 Task: Create a due date automation trigger when advanced on, on the monday after a card is due add fields with custom field "Resume" set to a date more than 1 days from now at 11:00 AM.
Action: Mouse moved to (911, 314)
Screenshot: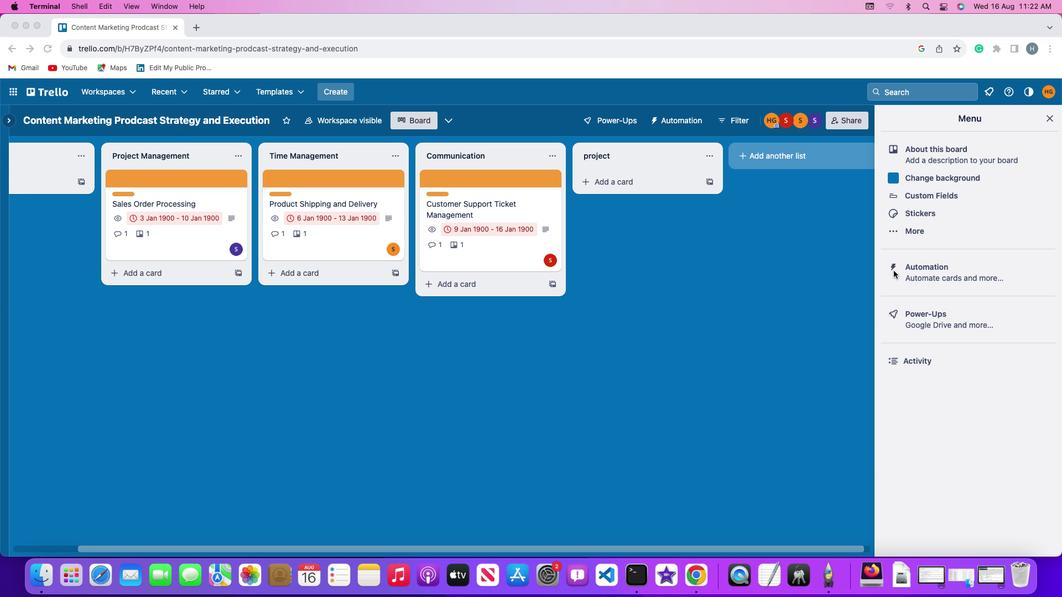 
Action: Mouse pressed left at (911, 314)
Screenshot: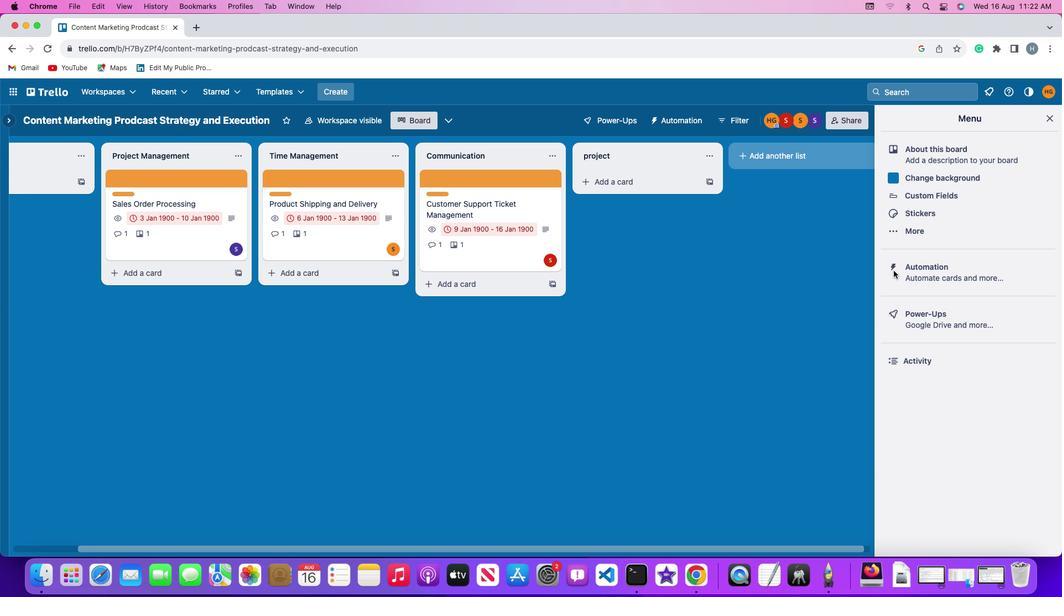 
Action: Mouse pressed left at (911, 314)
Screenshot: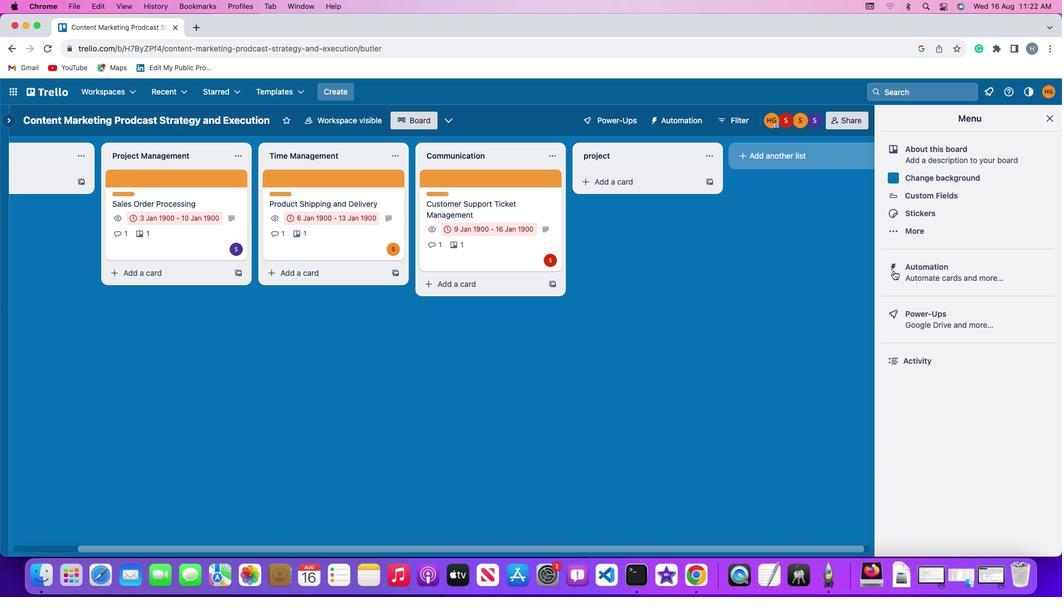 
Action: Mouse moved to (73, 308)
Screenshot: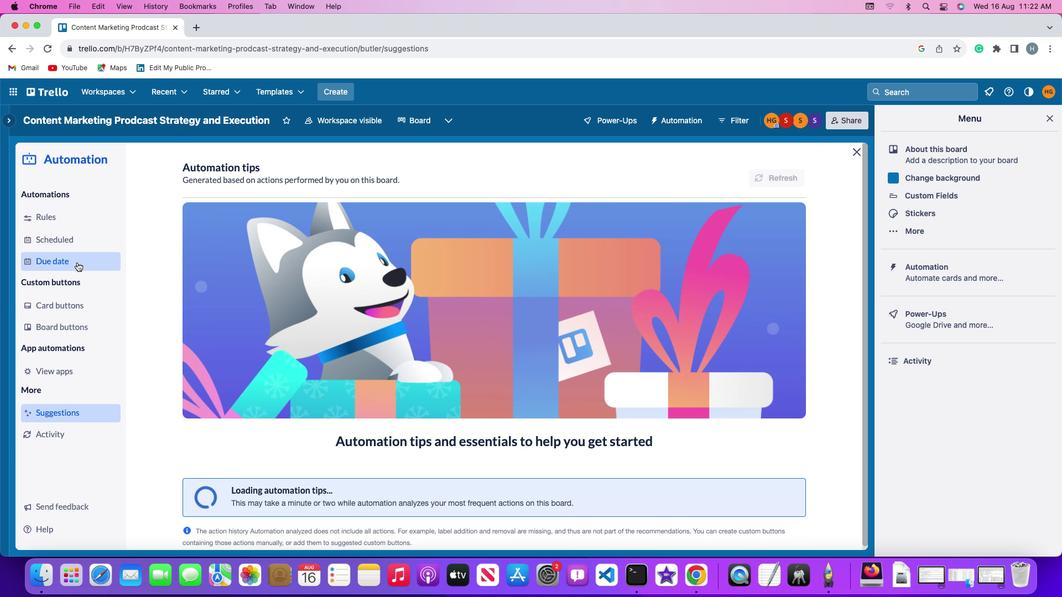 
Action: Mouse pressed left at (73, 308)
Screenshot: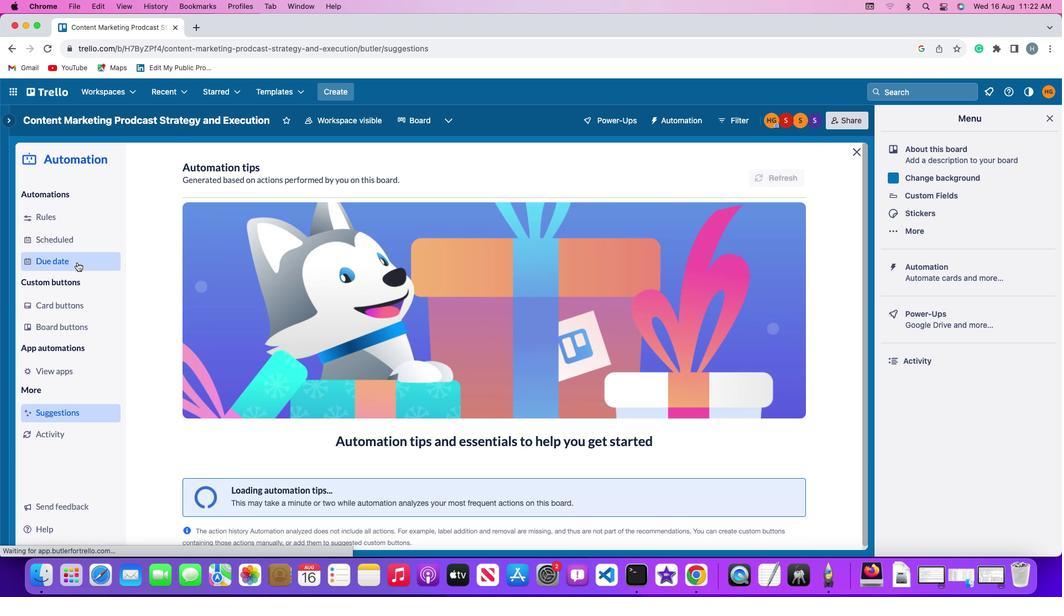 
Action: Mouse moved to (753, 237)
Screenshot: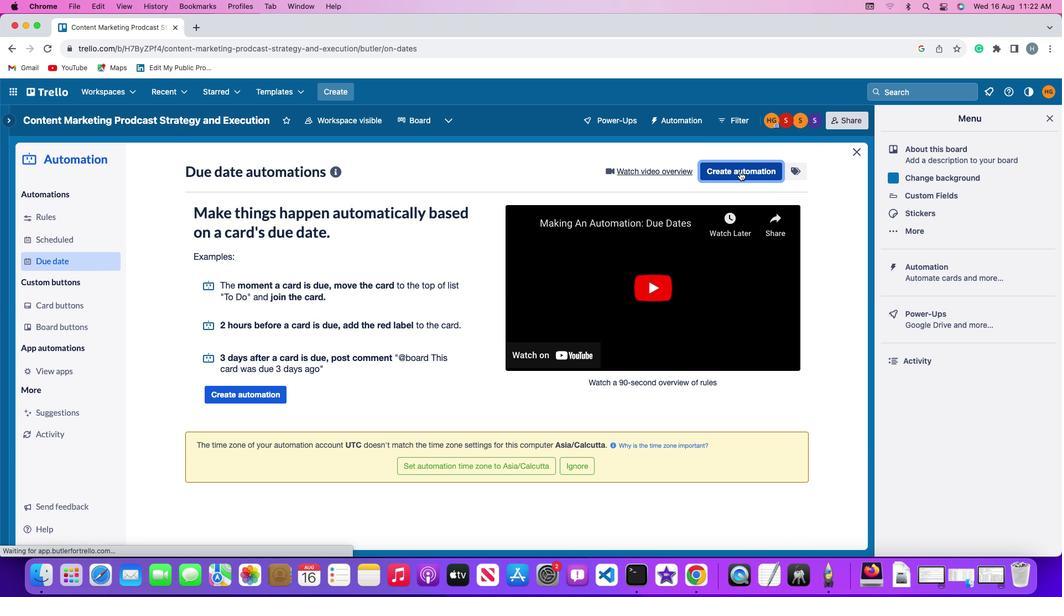 
Action: Mouse pressed left at (753, 237)
Screenshot: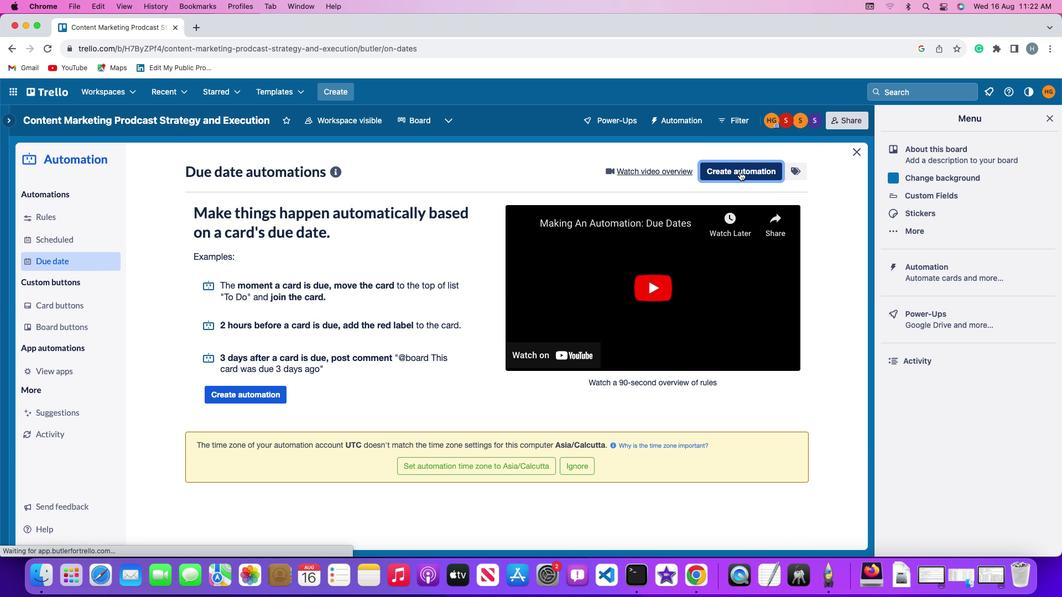
Action: Mouse moved to (208, 319)
Screenshot: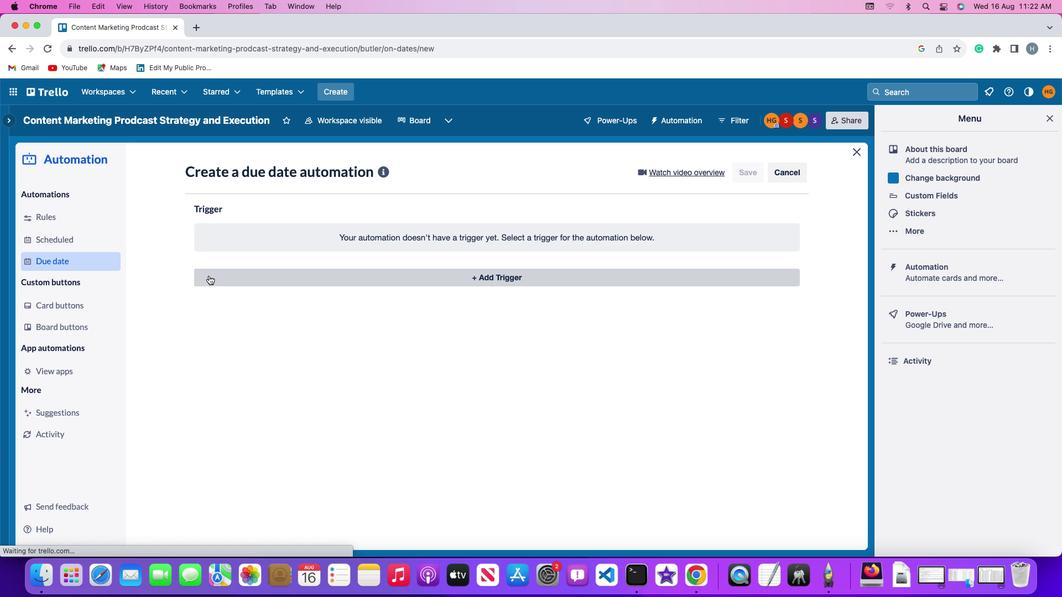 
Action: Mouse pressed left at (208, 319)
Screenshot: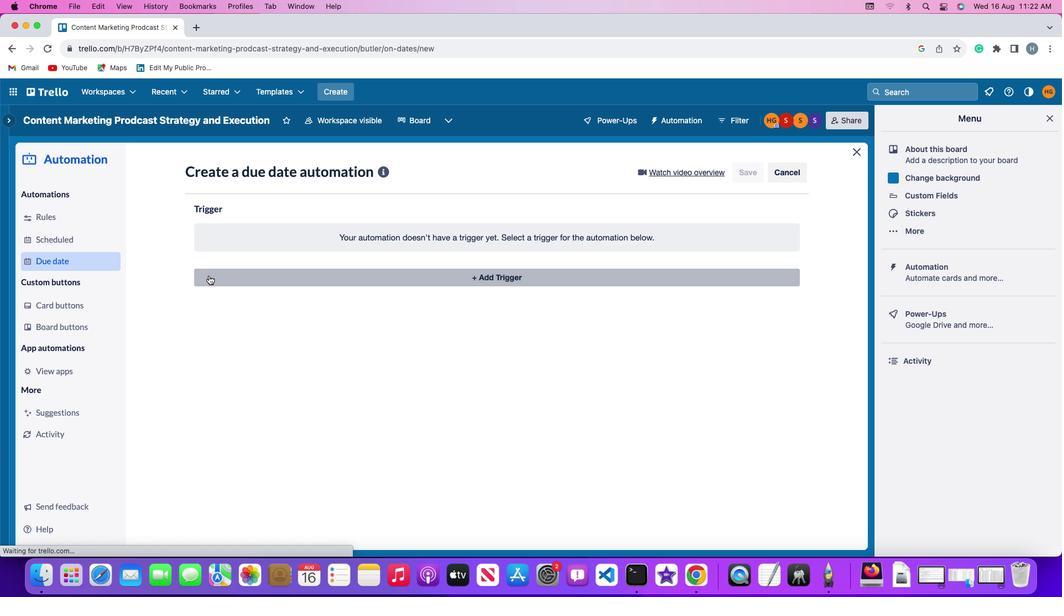 
Action: Mouse moved to (239, 484)
Screenshot: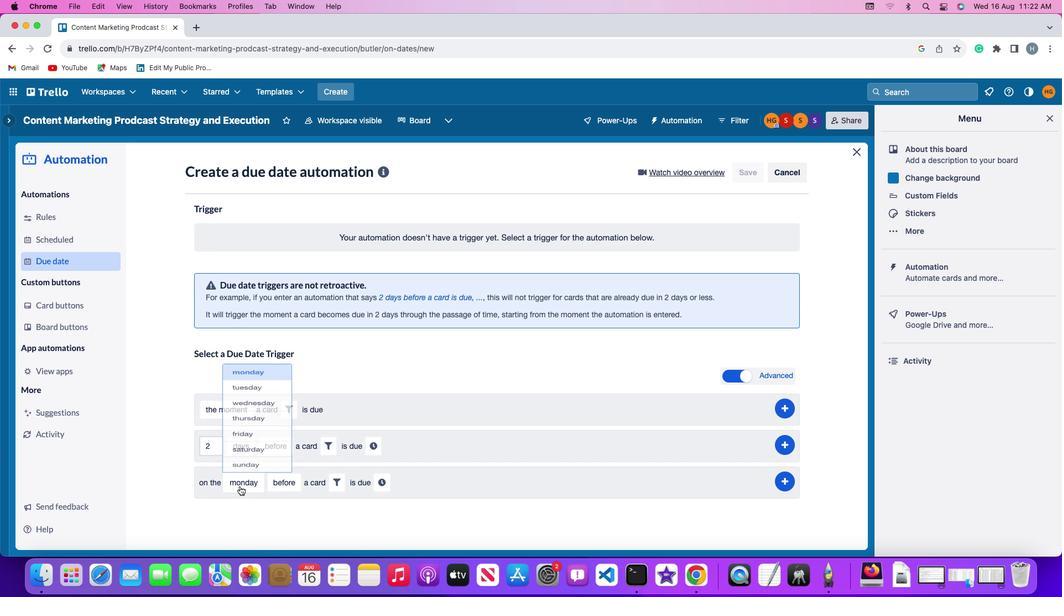 
Action: Mouse pressed left at (239, 484)
Screenshot: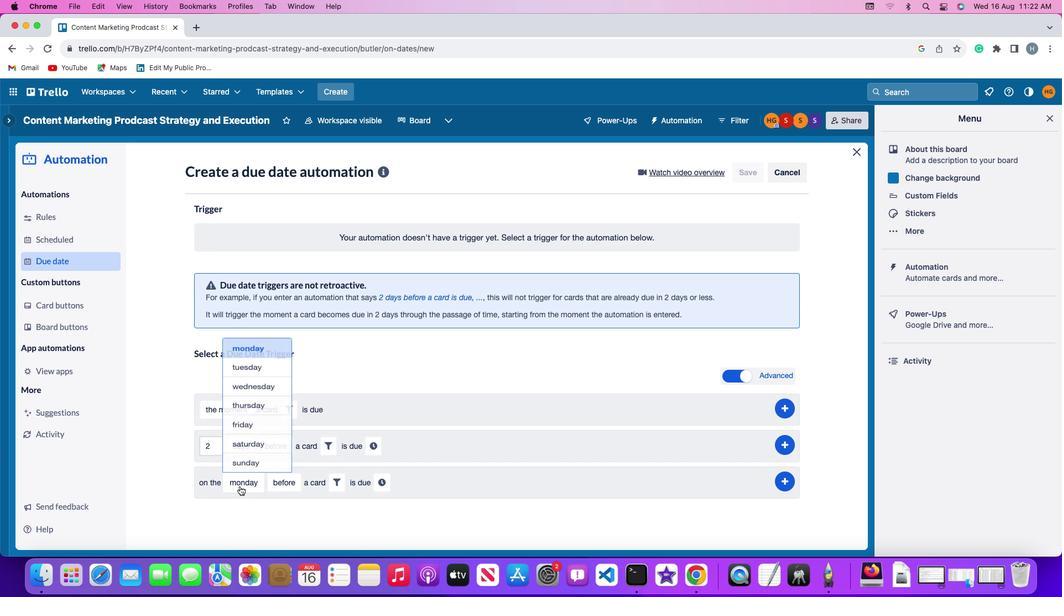 
Action: Mouse moved to (259, 358)
Screenshot: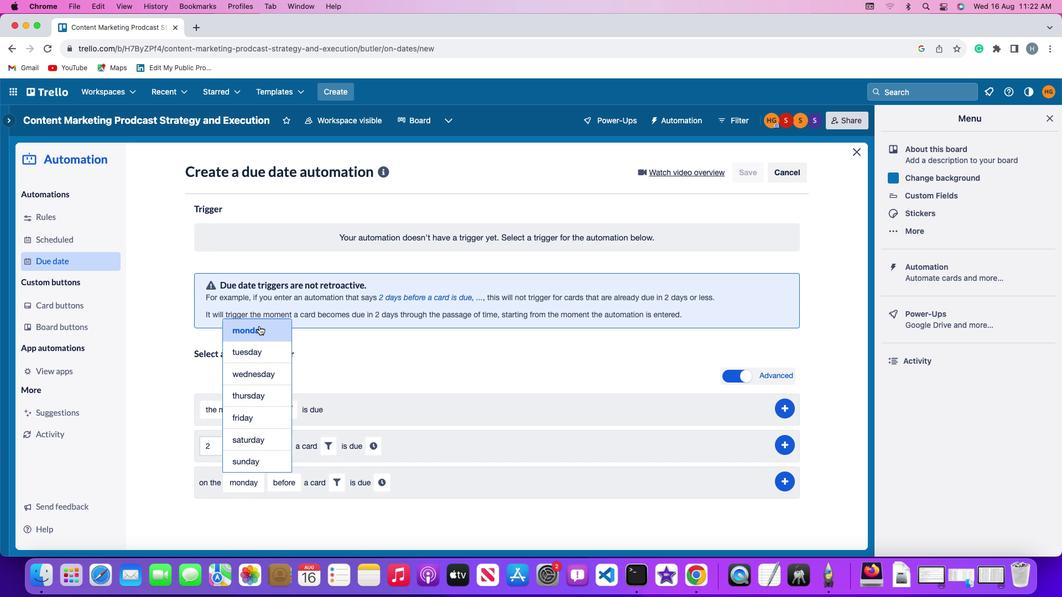 
Action: Mouse pressed left at (259, 358)
Screenshot: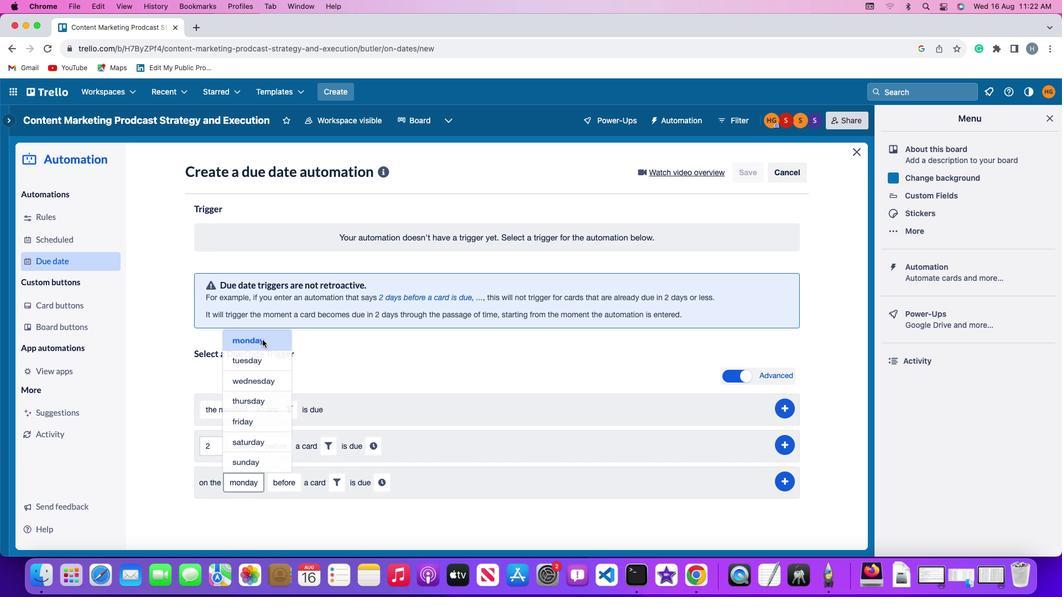 
Action: Mouse moved to (283, 484)
Screenshot: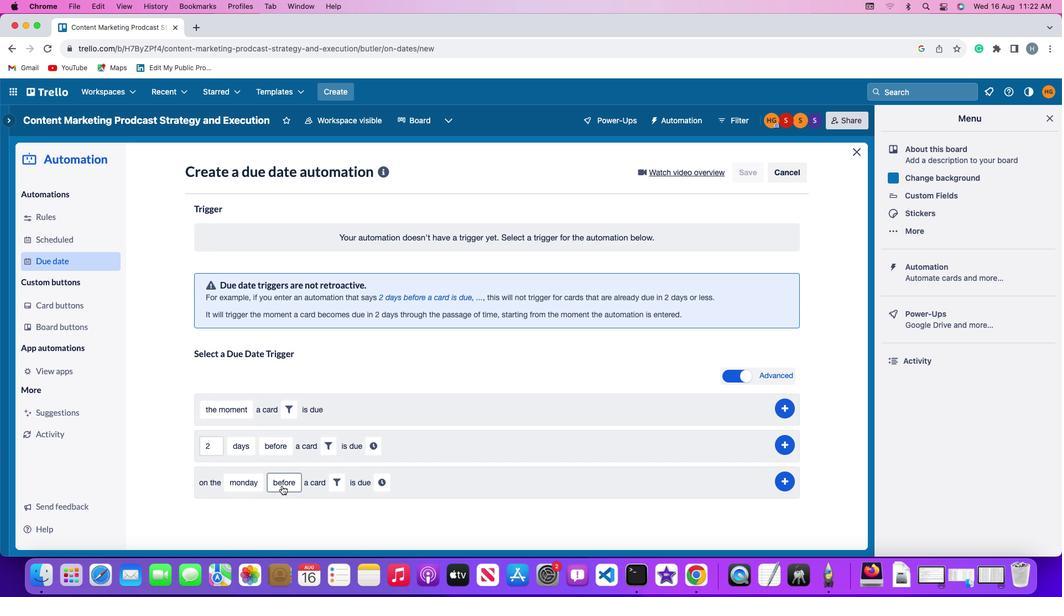 
Action: Mouse pressed left at (283, 484)
Screenshot: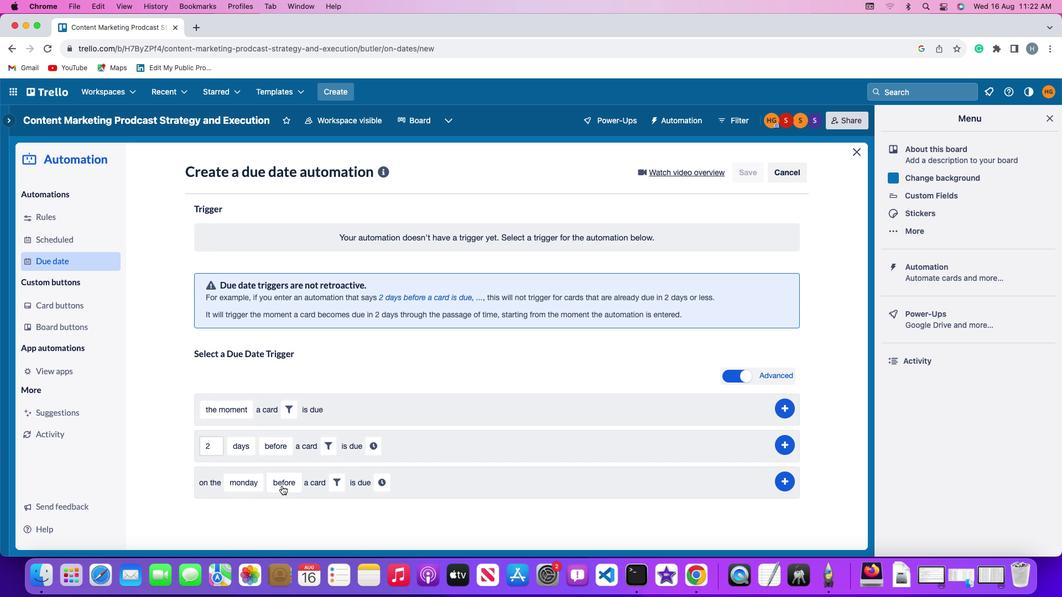 
Action: Mouse moved to (298, 428)
Screenshot: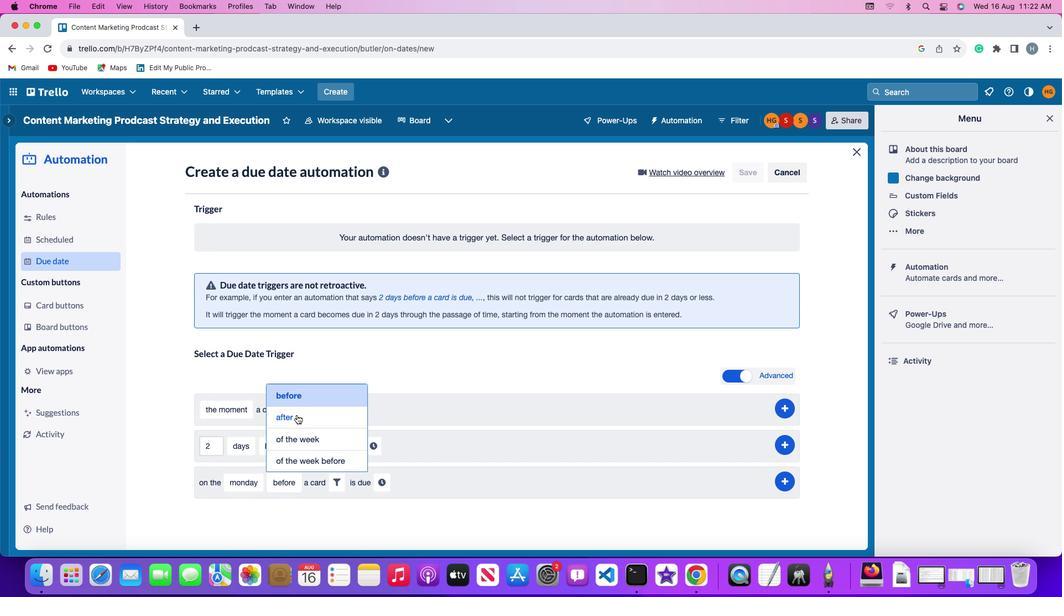 
Action: Mouse pressed left at (298, 428)
Screenshot: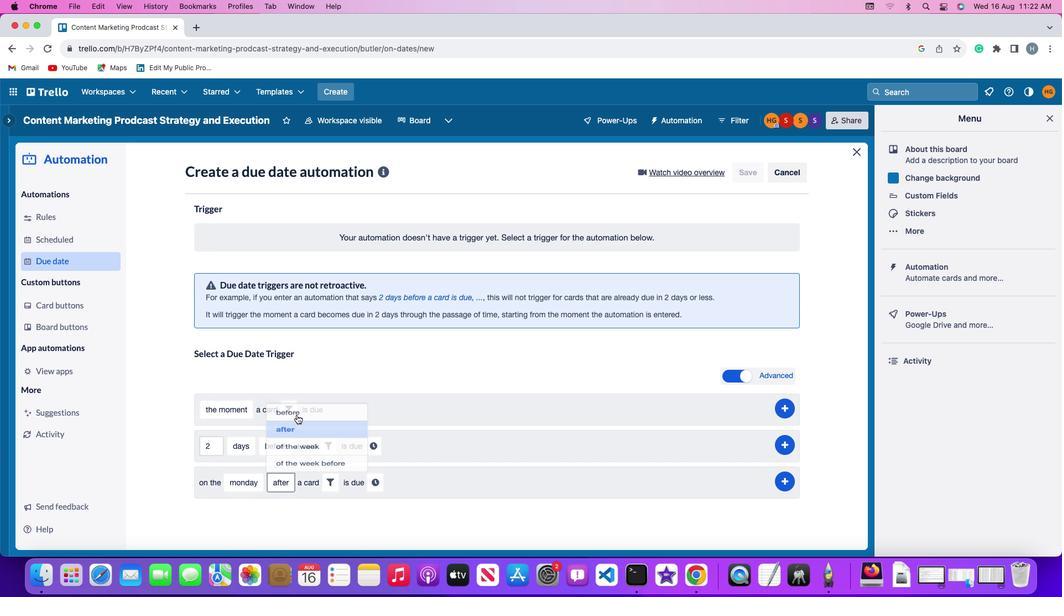 
Action: Mouse moved to (328, 484)
Screenshot: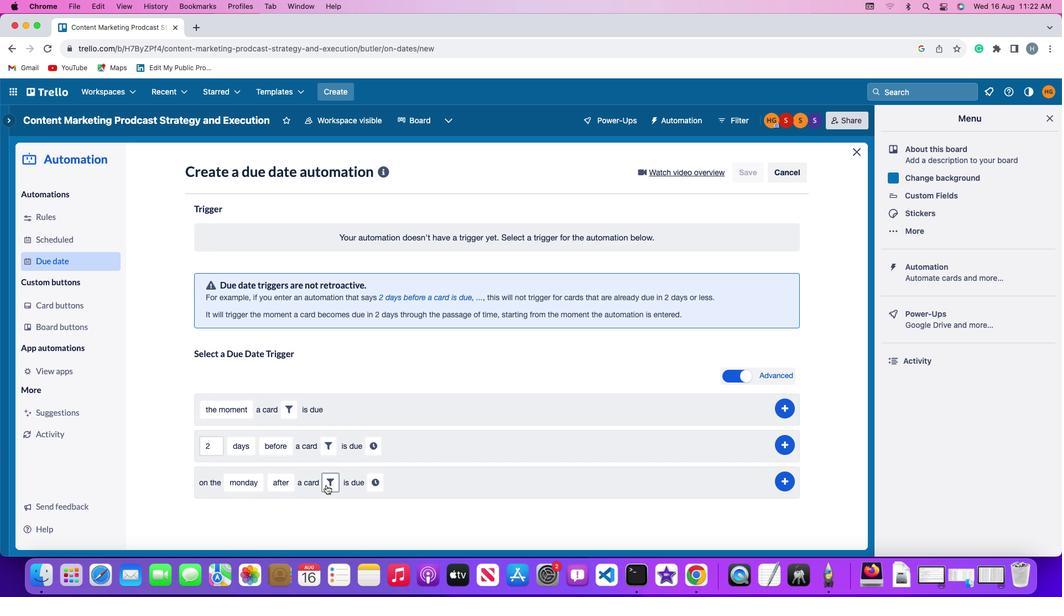 
Action: Mouse pressed left at (328, 484)
Screenshot: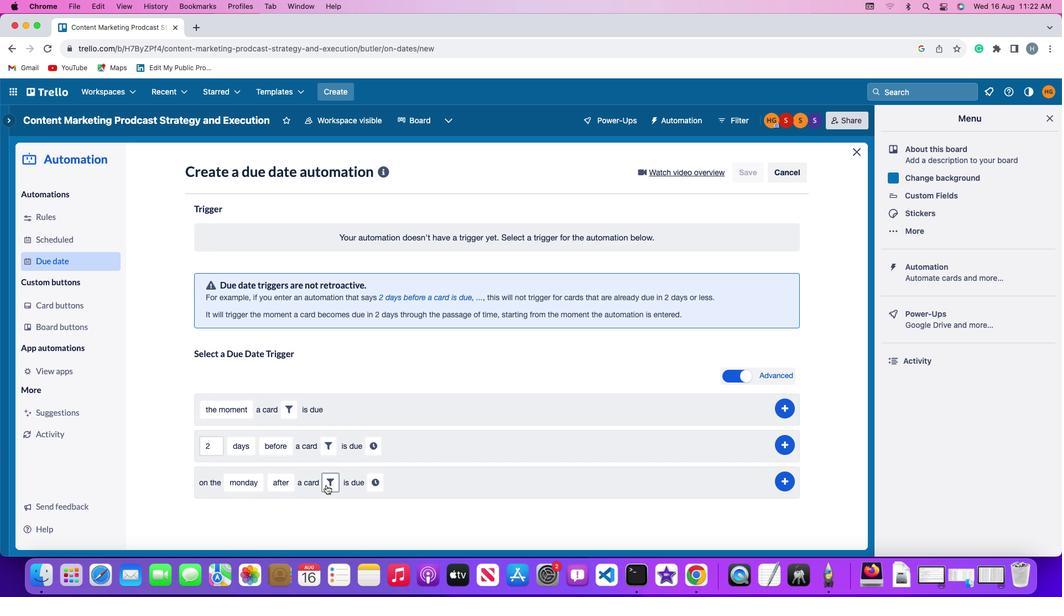 
Action: Mouse moved to (510, 509)
Screenshot: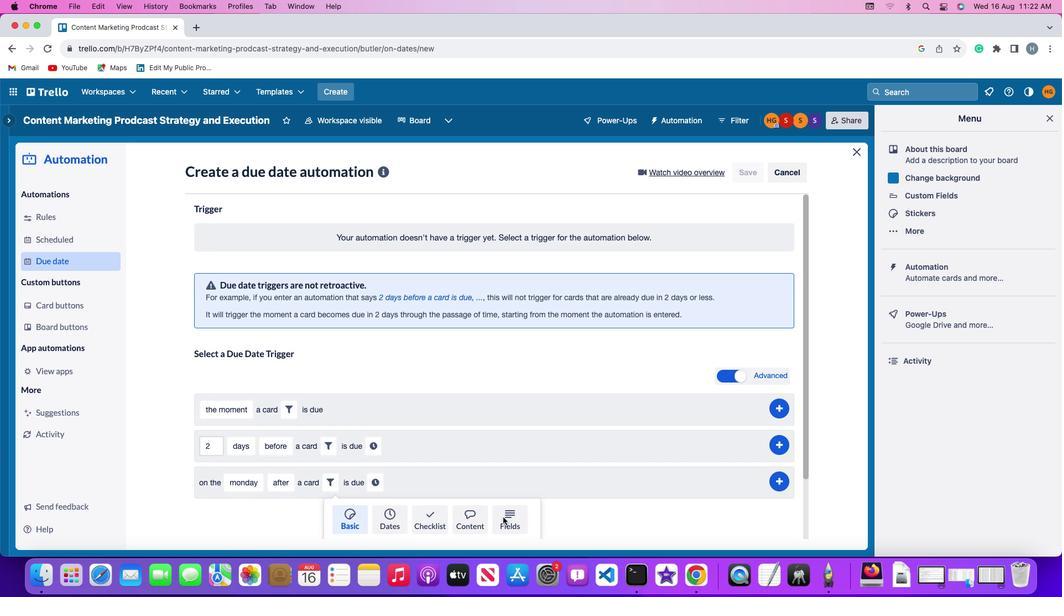 
Action: Mouse pressed left at (510, 509)
Screenshot: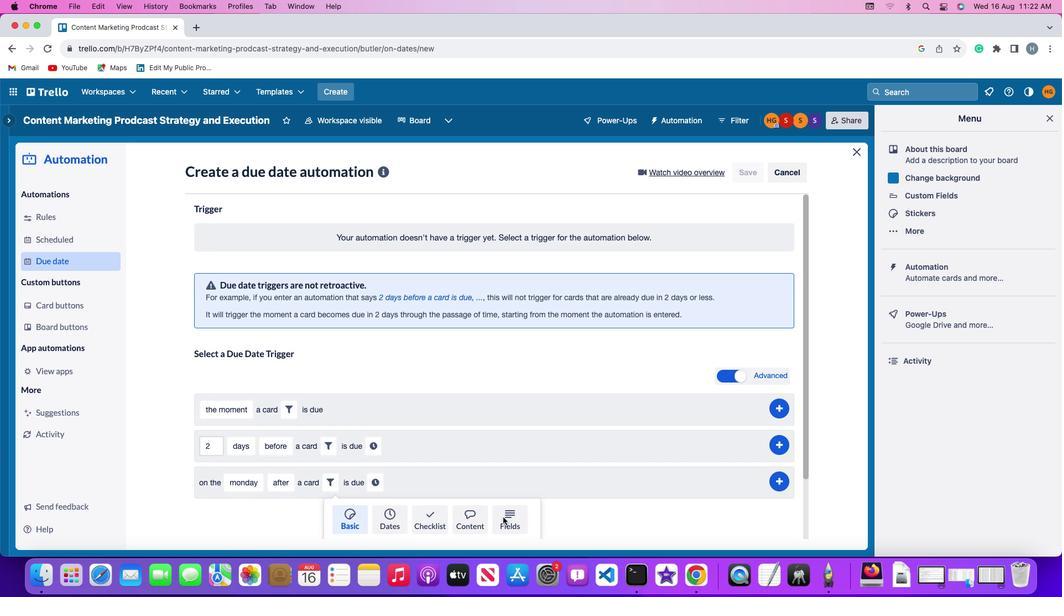 
Action: Mouse moved to (271, 507)
Screenshot: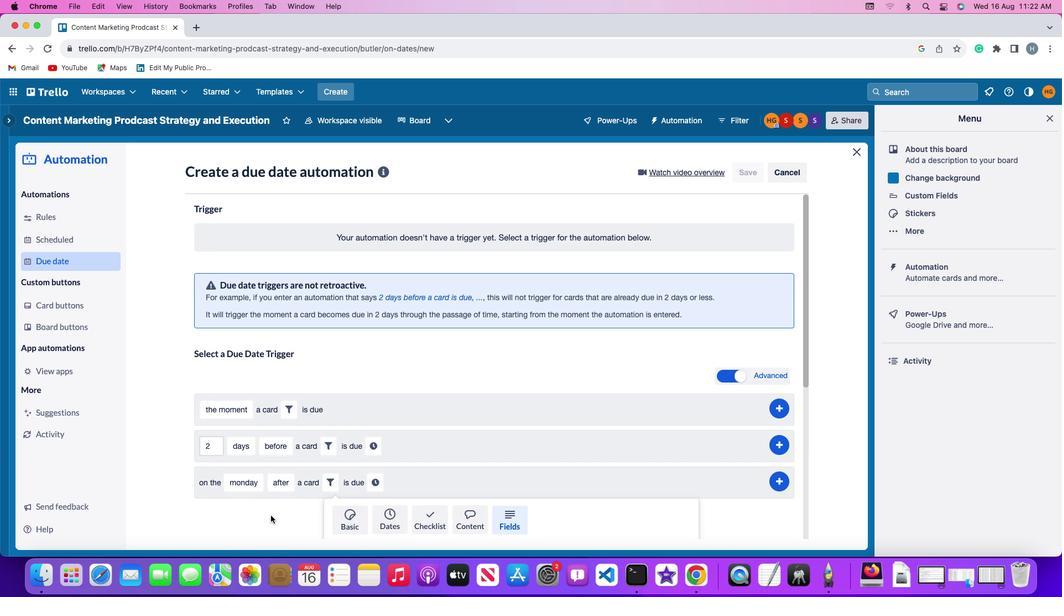 
Action: Mouse scrolled (271, 507) with delta (-6, 101)
Screenshot: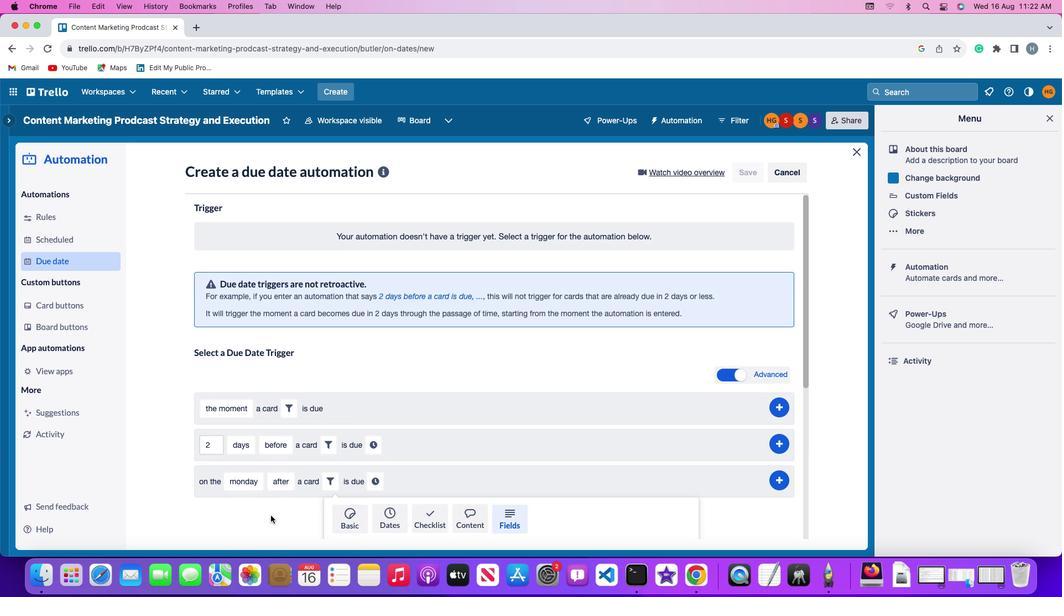 
Action: Mouse scrolled (271, 507) with delta (-6, 101)
Screenshot: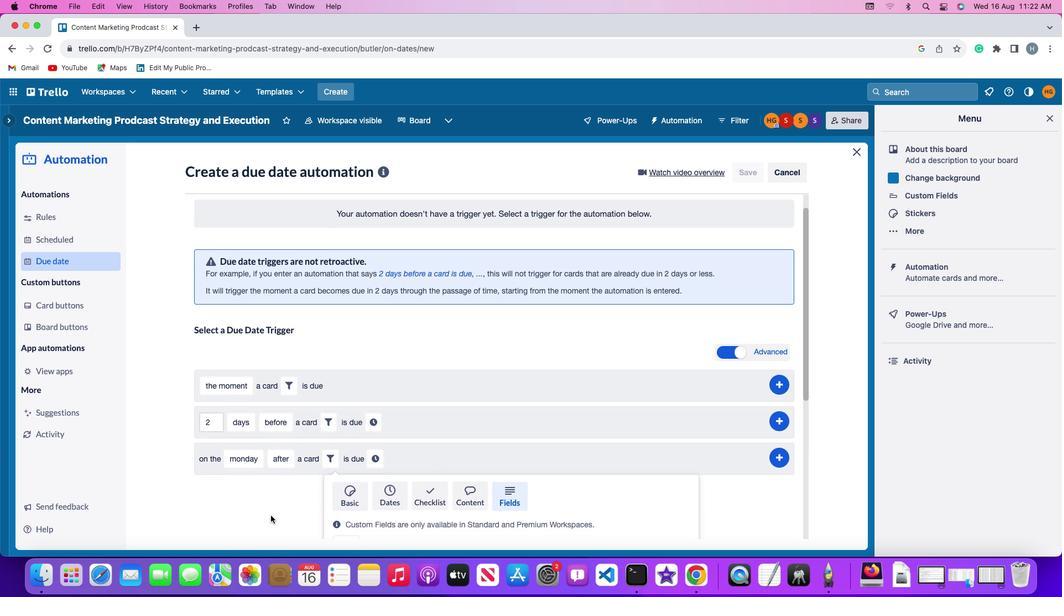 
Action: Mouse scrolled (271, 507) with delta (-6, 100)
Screenshot: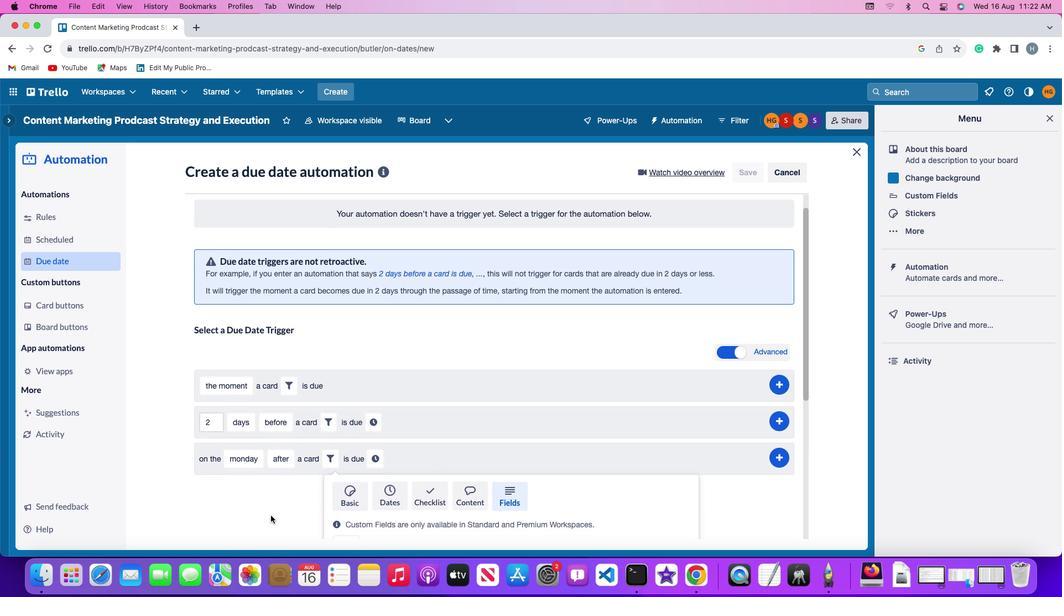 
Action: Mouse scrolled (271, 507) with delta (-6, 99)
Screenshot: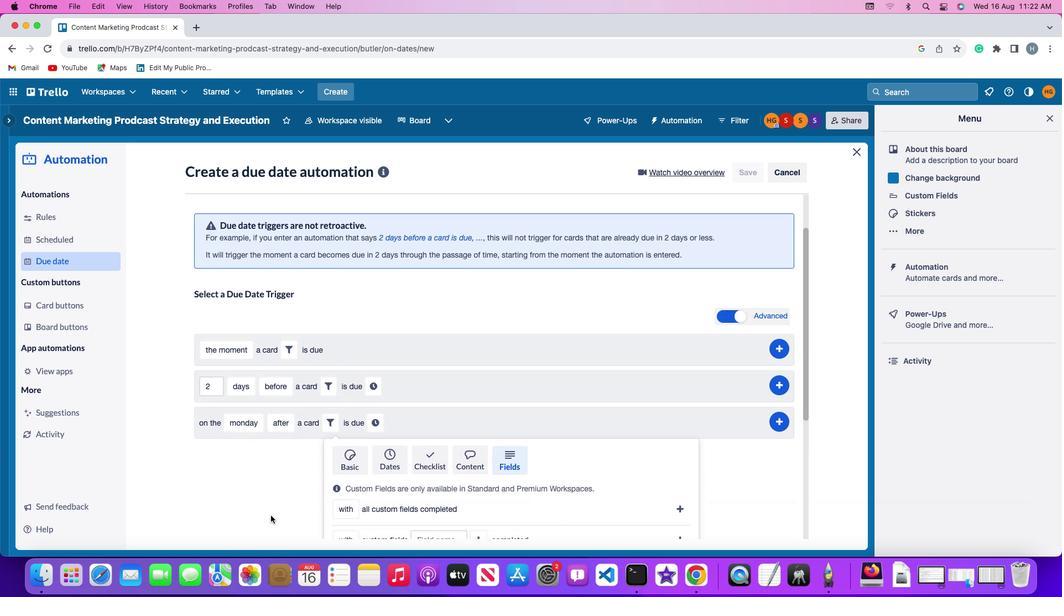 
Action: Mouse scrolled (271, 507) with delta (-6, 99)
Screenshot: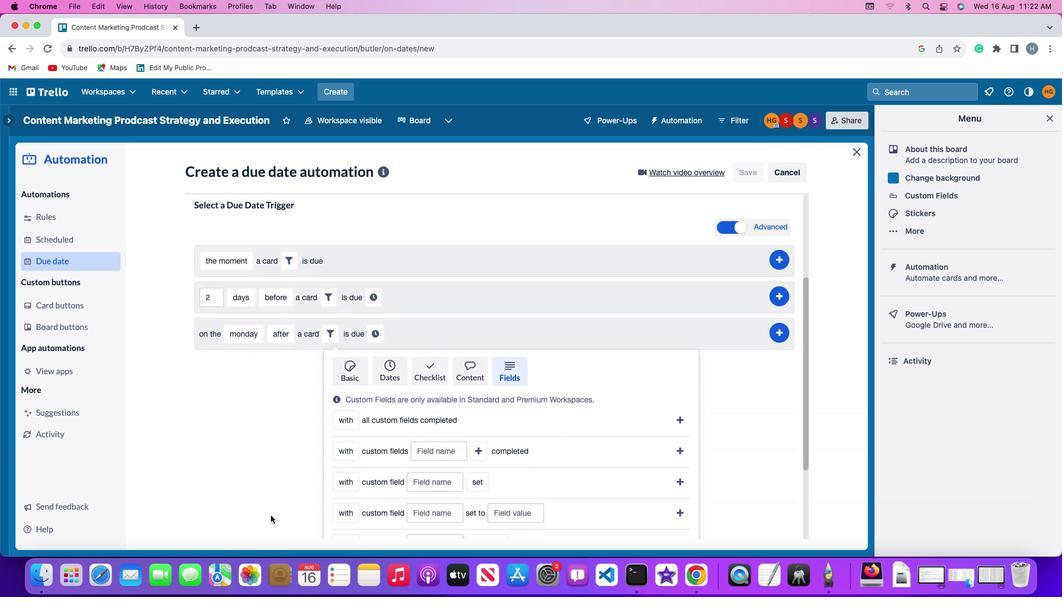 
Action: Mouse scrolled (271, 507) with delta (-6, 101)
Screenshot: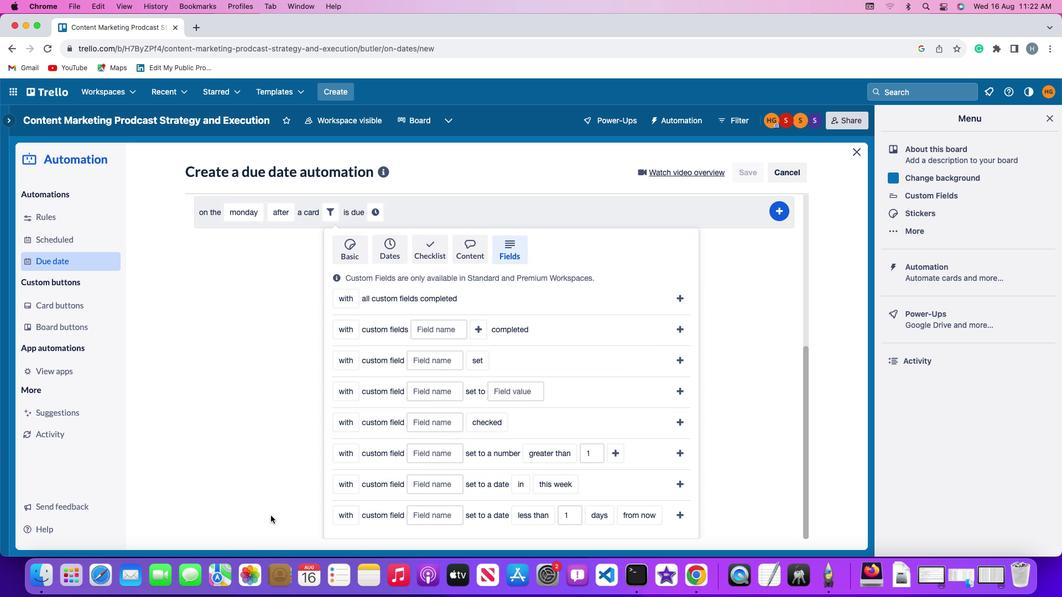 
Action: Mouse scrolled (271, 507) with delta (-6, 101)
Screenshot: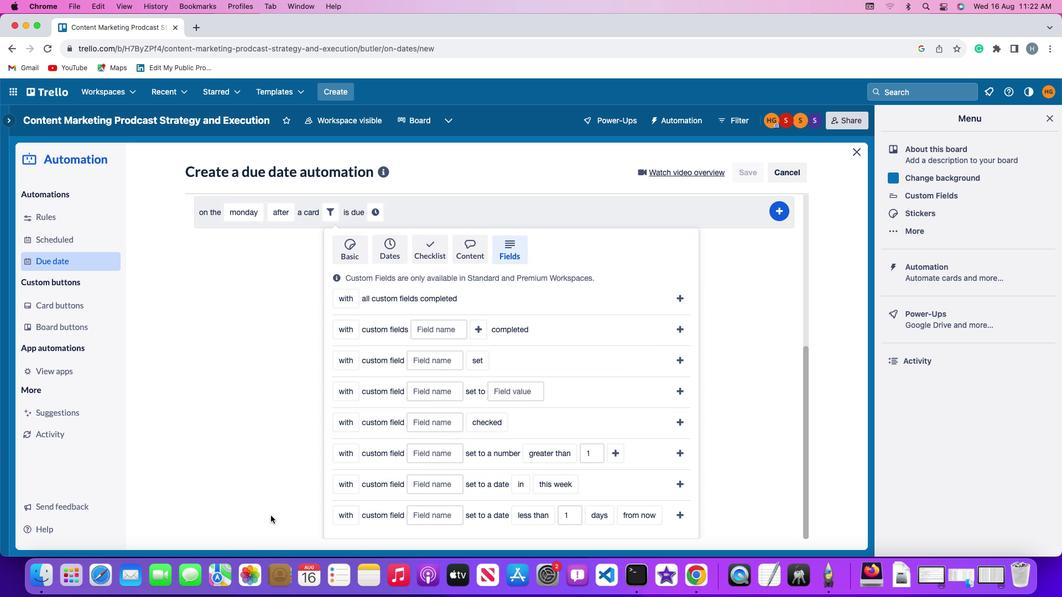 
Action: Mouse scrolled (271, 507) with delta (-6, 100)
Screenshot: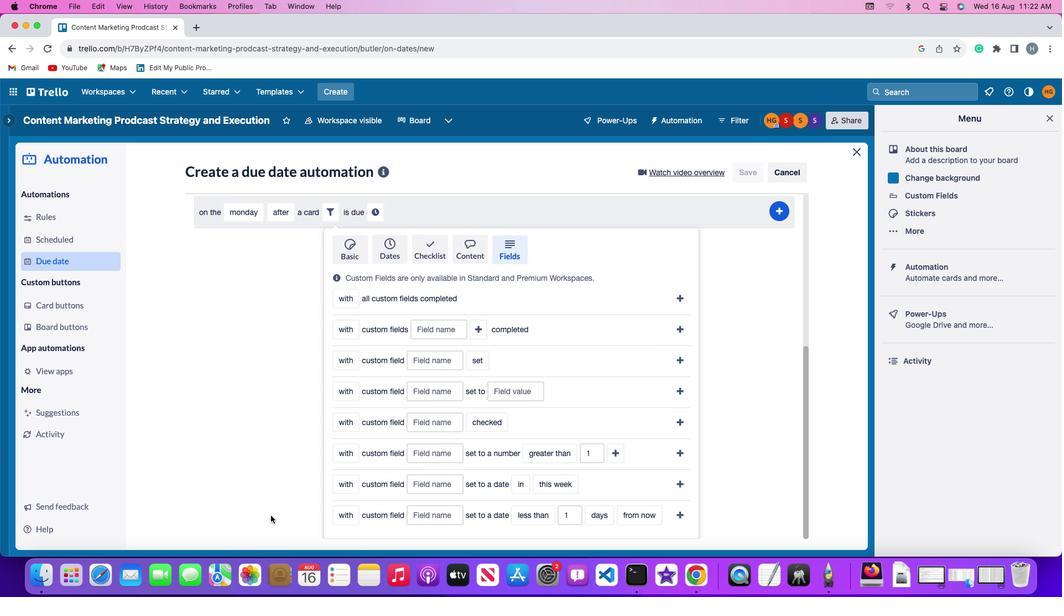 
Action: Mouse scrolled (271, 507) with delta (-6, 99)
Screenshot: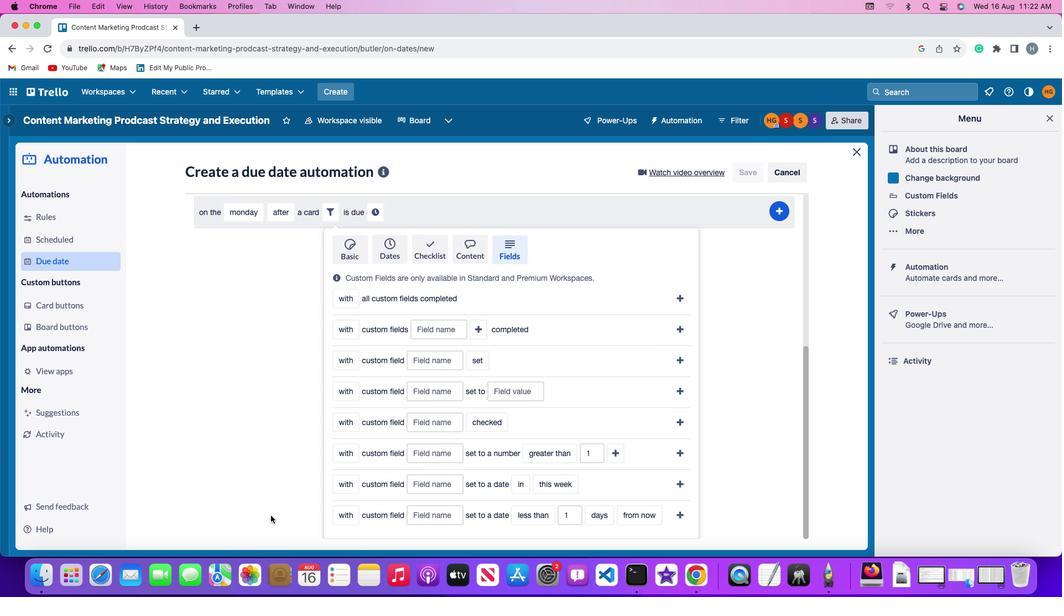 
Action: Mouse moved to (271, 507)
Screenshot: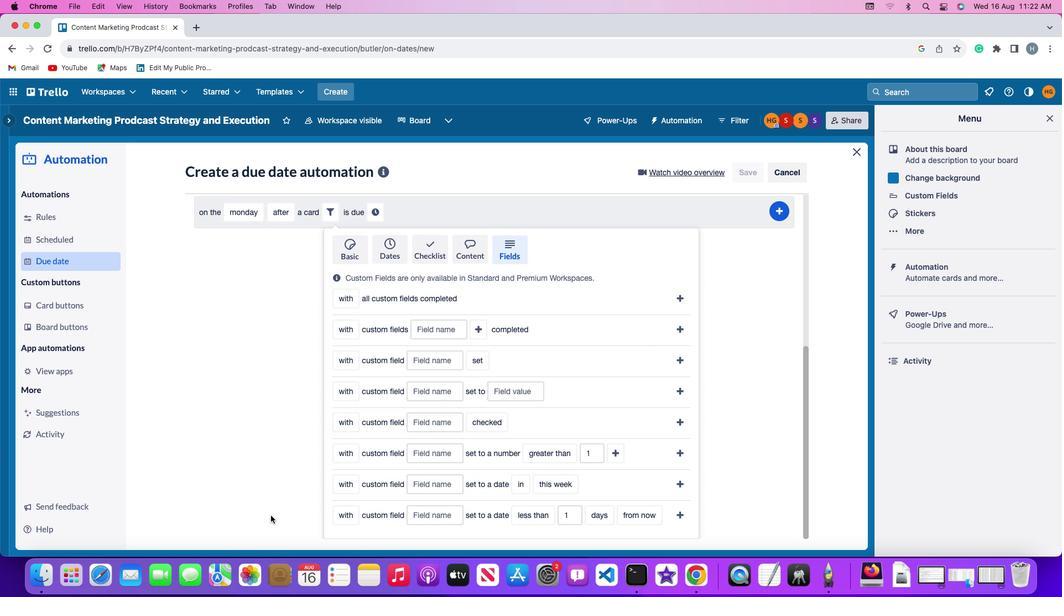 
Action: Mouse scrolled (271, 507) with delta (-6, 99)
Screenshot: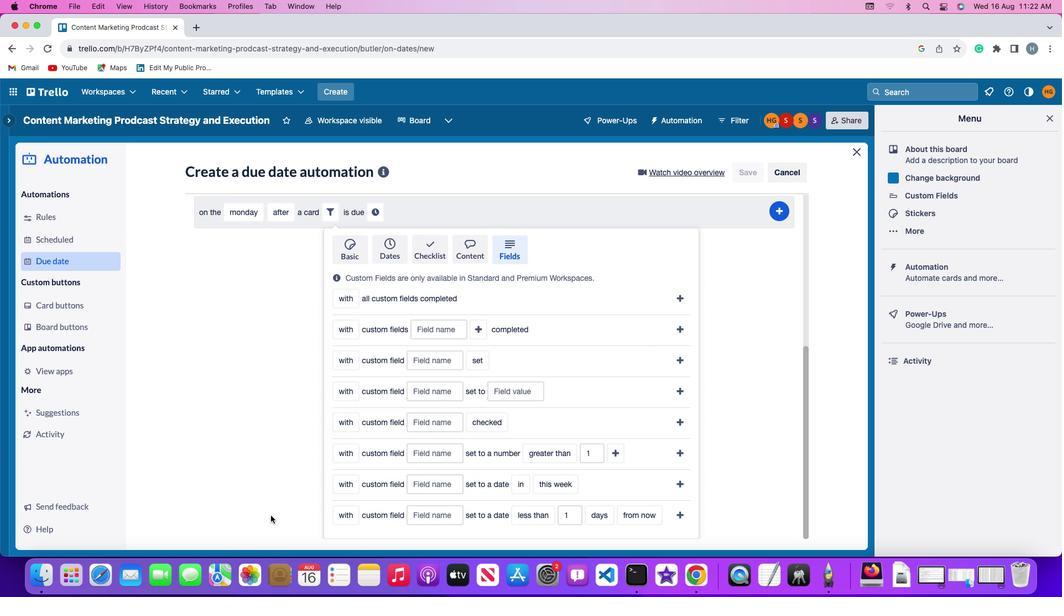 
Action: Mouse moved to (273, 506)
Screenshot: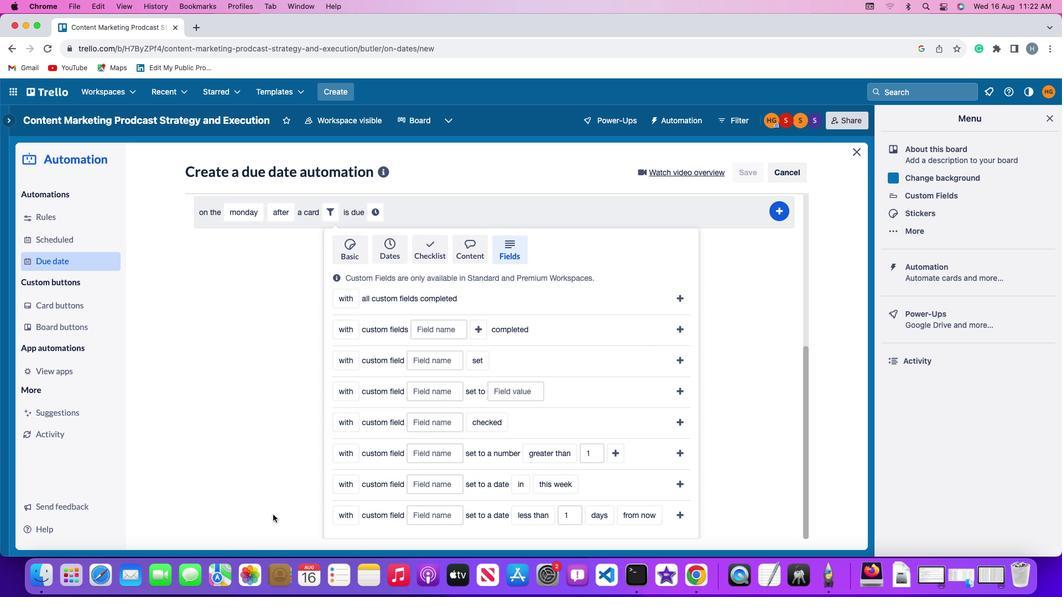 
Action: Mouse scrolled (273, 506) with delta (-6, 101)
Screenshot: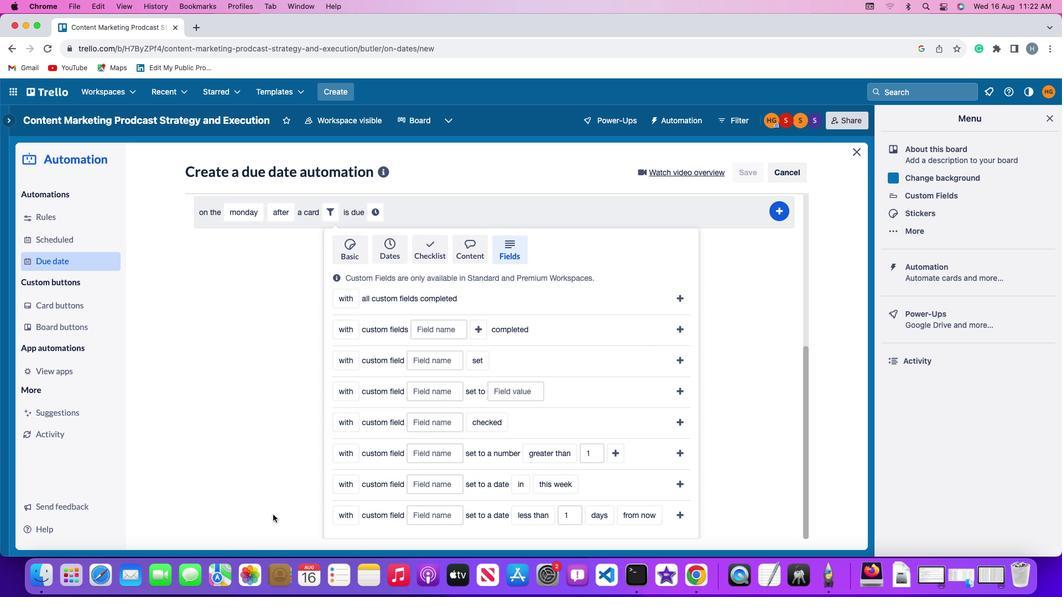 
Action: Mouse scrolled (273, 506) with delta (-6, 101)
Screenshot: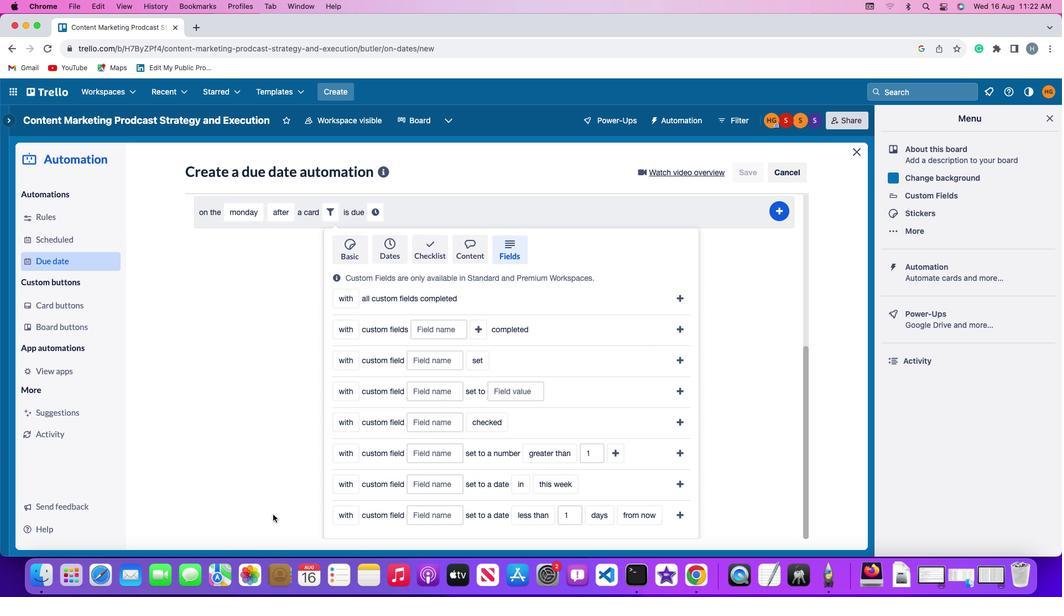 
Action: Mouse scrolled (273, 506) with delta (-6, 100)
Screenshot: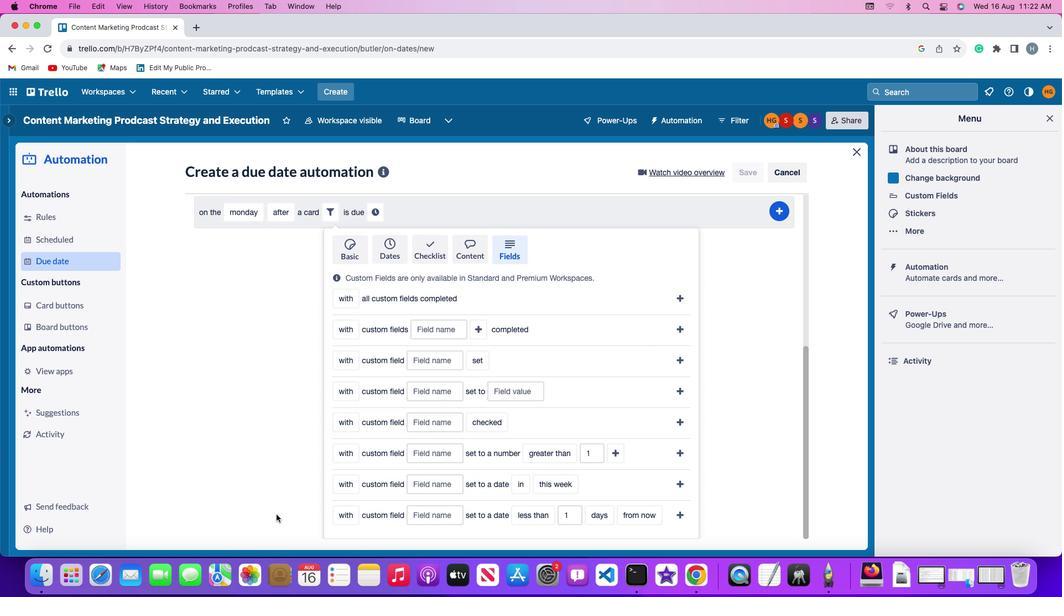 
Action: Mouse moved to (344, 505)
Screenshot: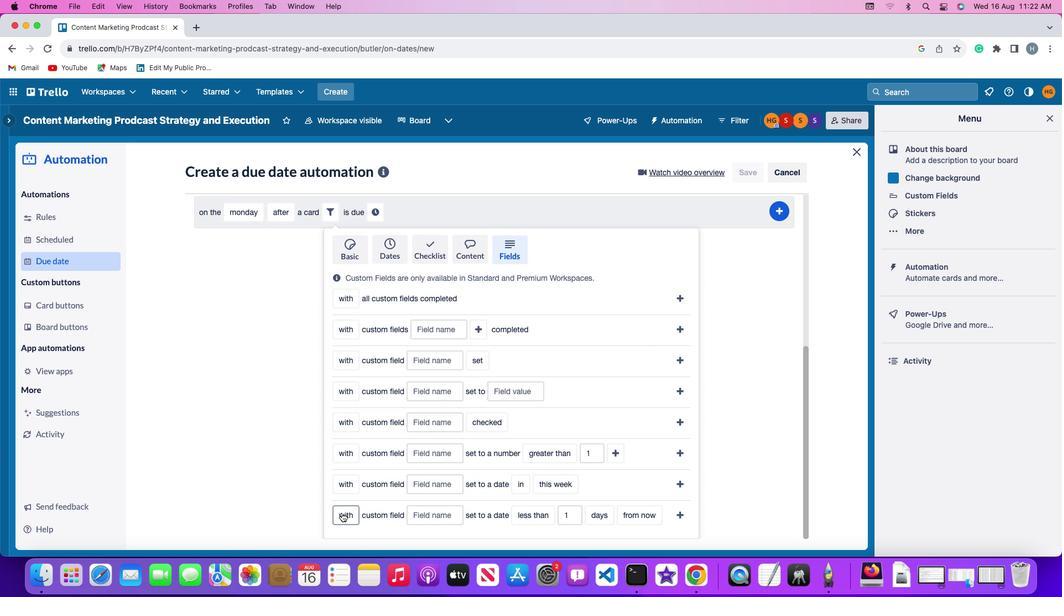 
Action: Mouse pressed left at (344, 505)
Screenshot: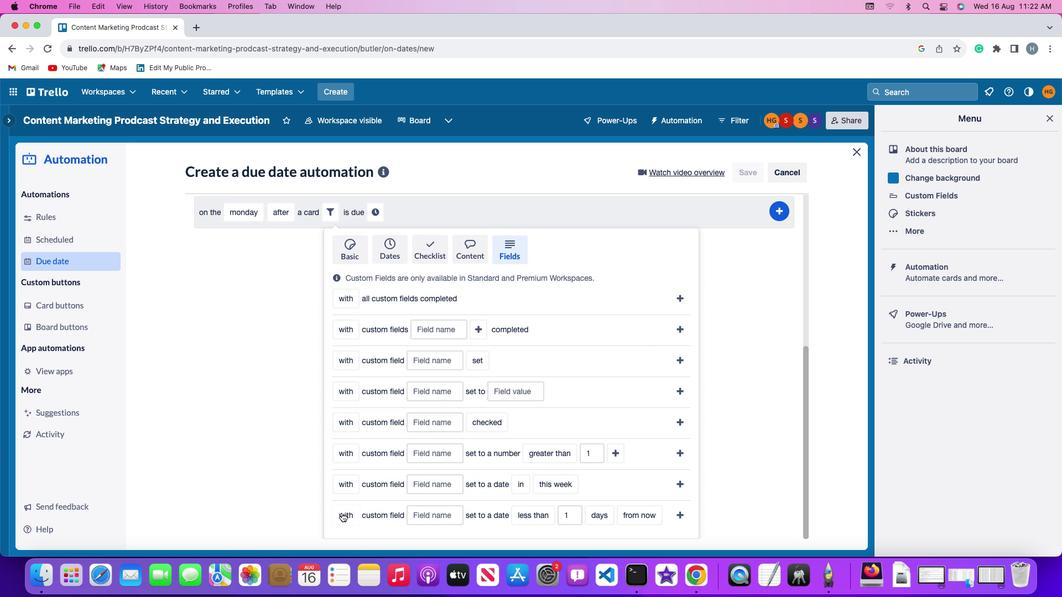 
Action: Mouse moved to (350, 471)
Screenshot: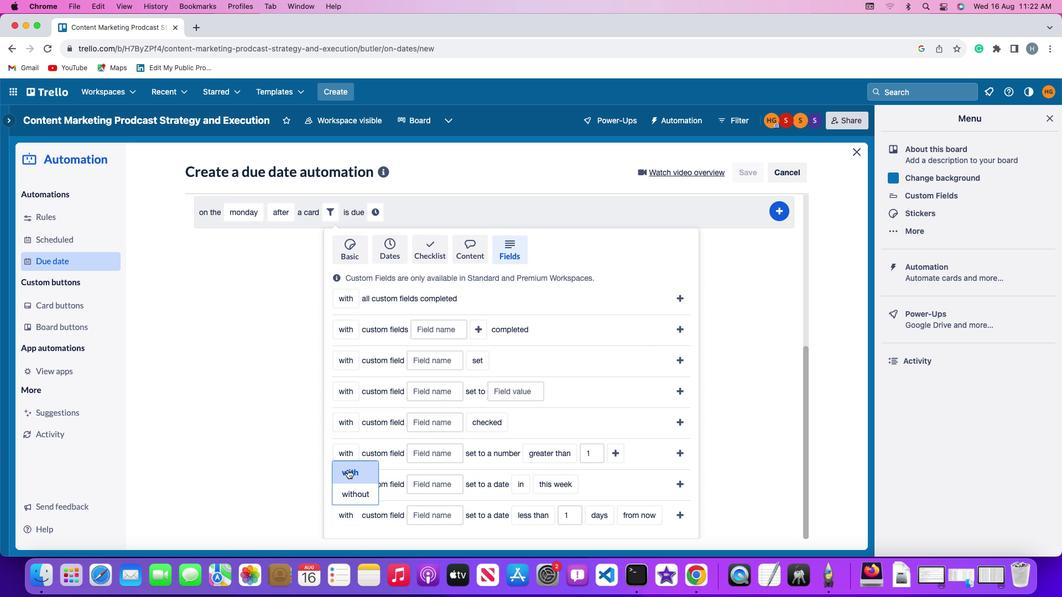 
Action: Mouse pressed left at (350, 471)
Screenshot: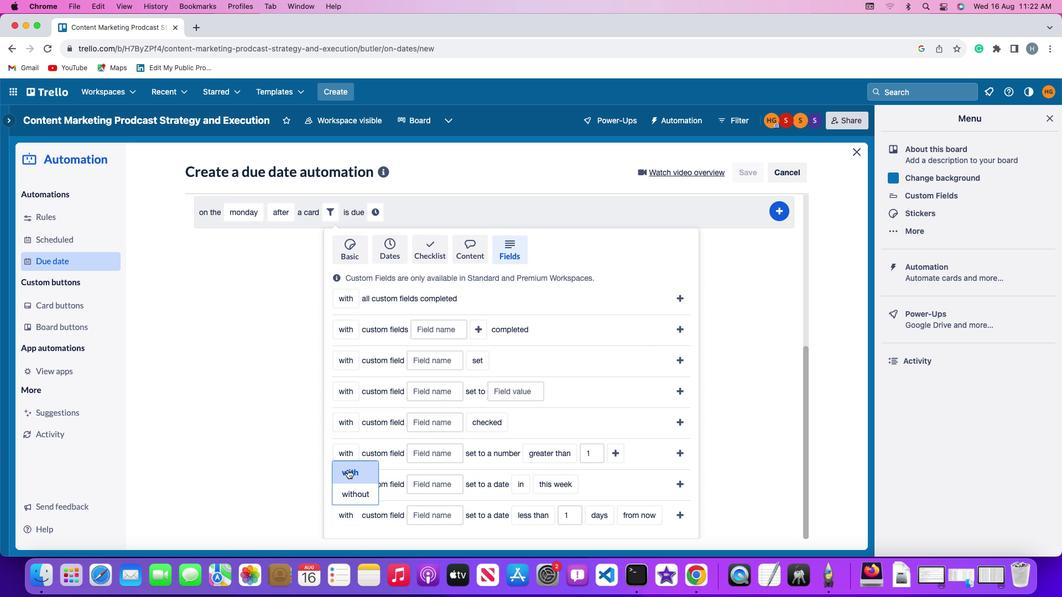 
Action: Mouse moved to (444, 504)
Screenshot: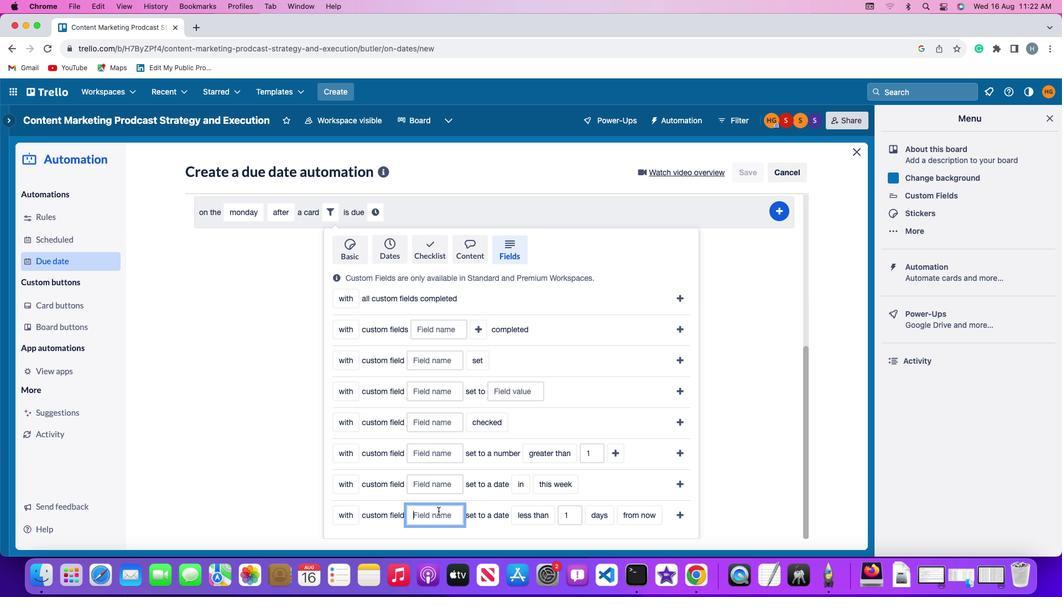 
Action: Mouse pressed left at (444, 504)
Screenshot: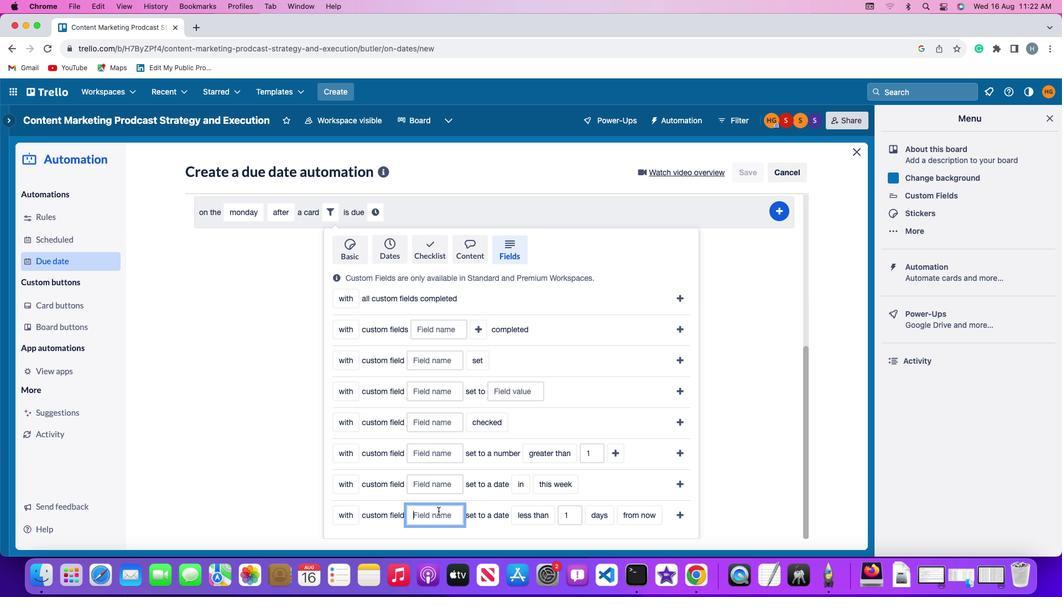 
Action: Mouse moved to (443, 503)
Screenshot: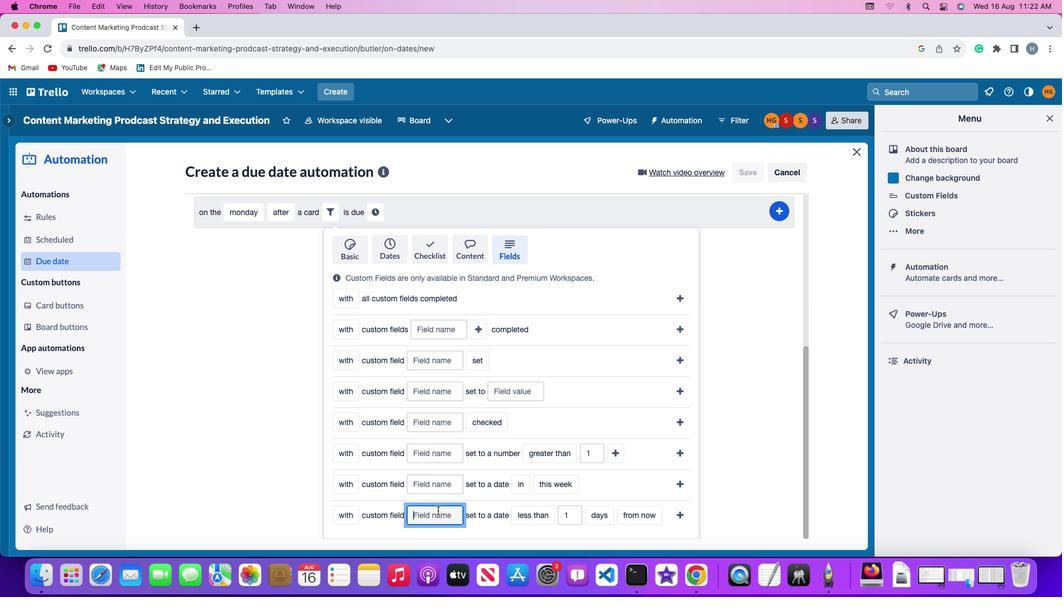 
Action: Key pressed Key.shift'R''e''s''u''m''e'
Screenshot: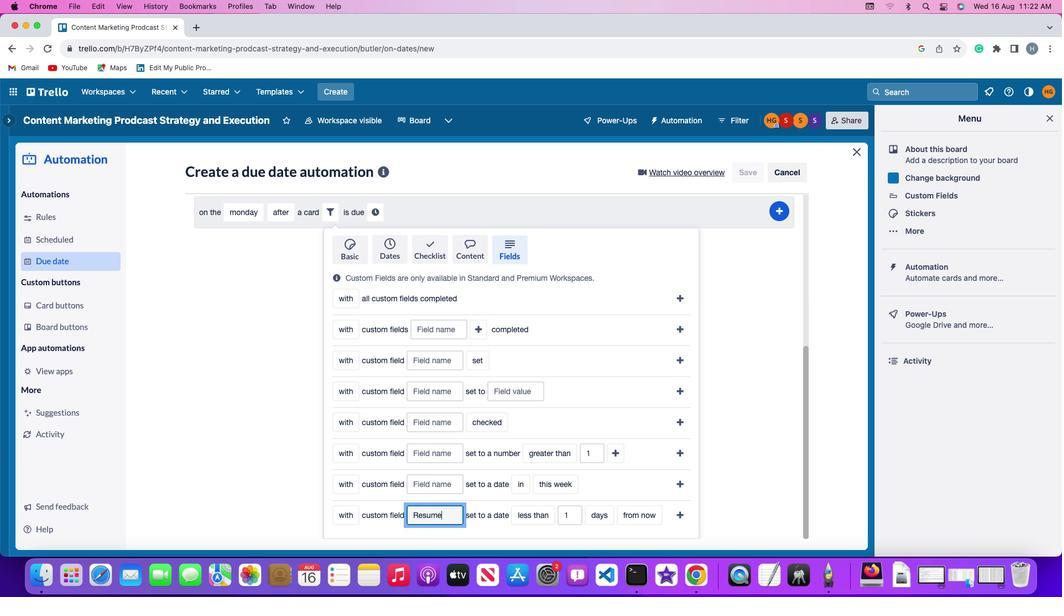 
Action: Mouse moved to (540, 502)
Screenshot: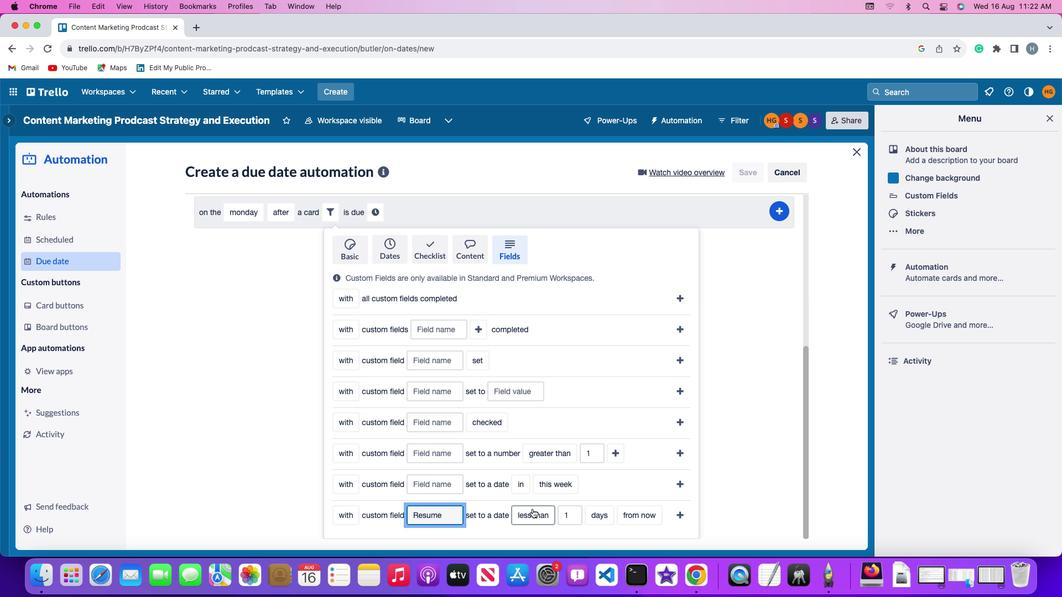 
Action: Mouse pressed left at (540, 502)
Screenshot: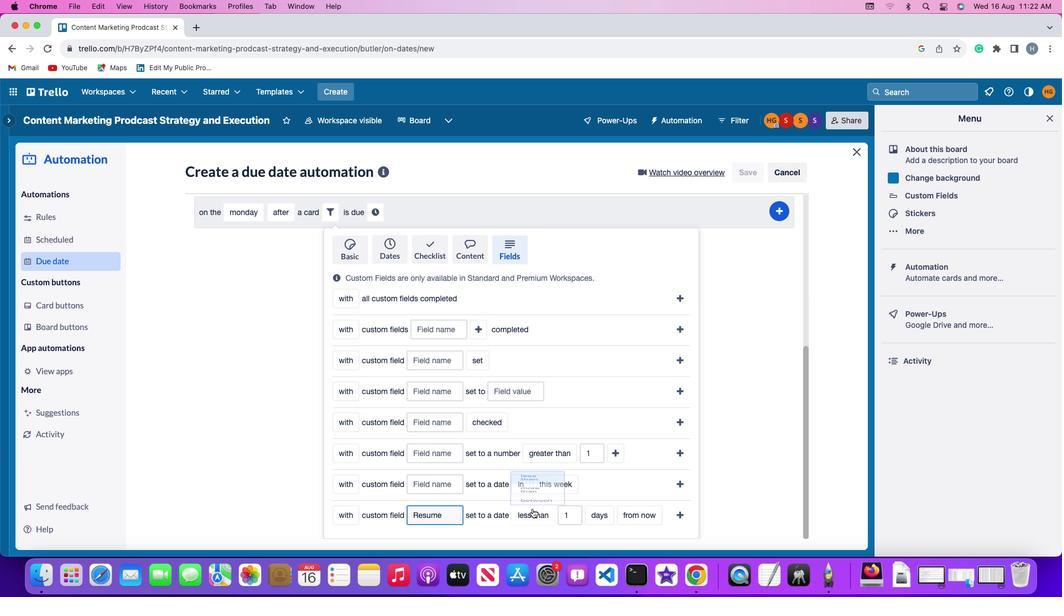 
Action: Mouse moved to (545, 470)
Screenshot: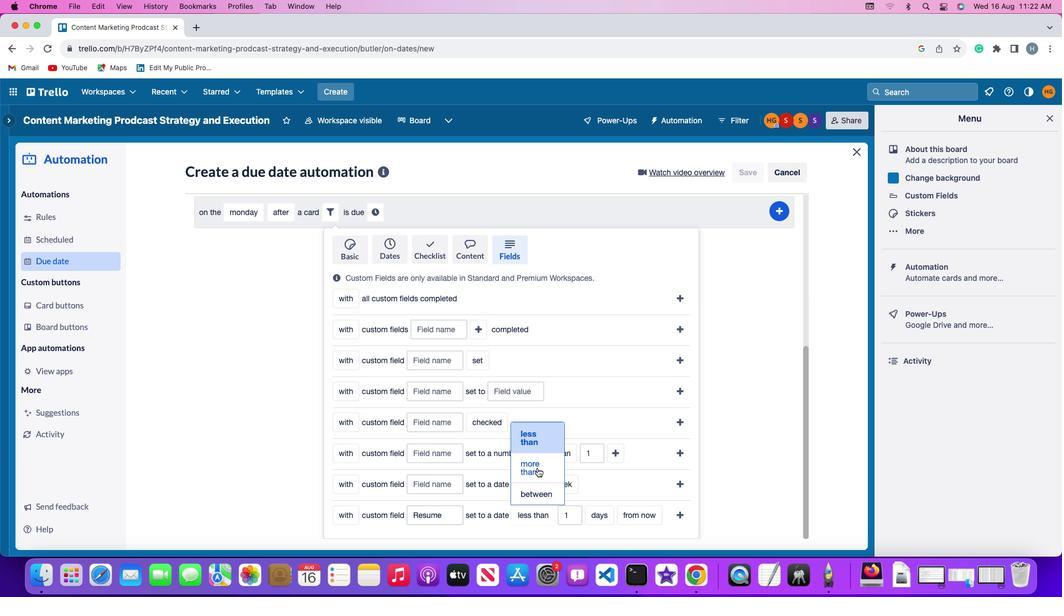
Action: Mouse pressed left at (545, 470)
Screenshot: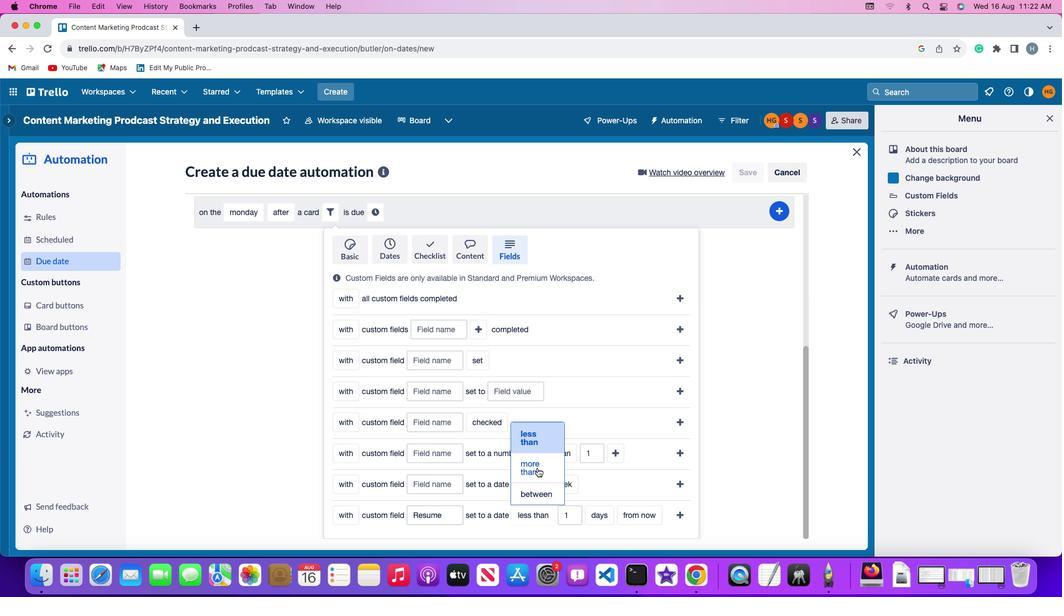 
Action: Mouse moved to (584, 506)
Screenshot: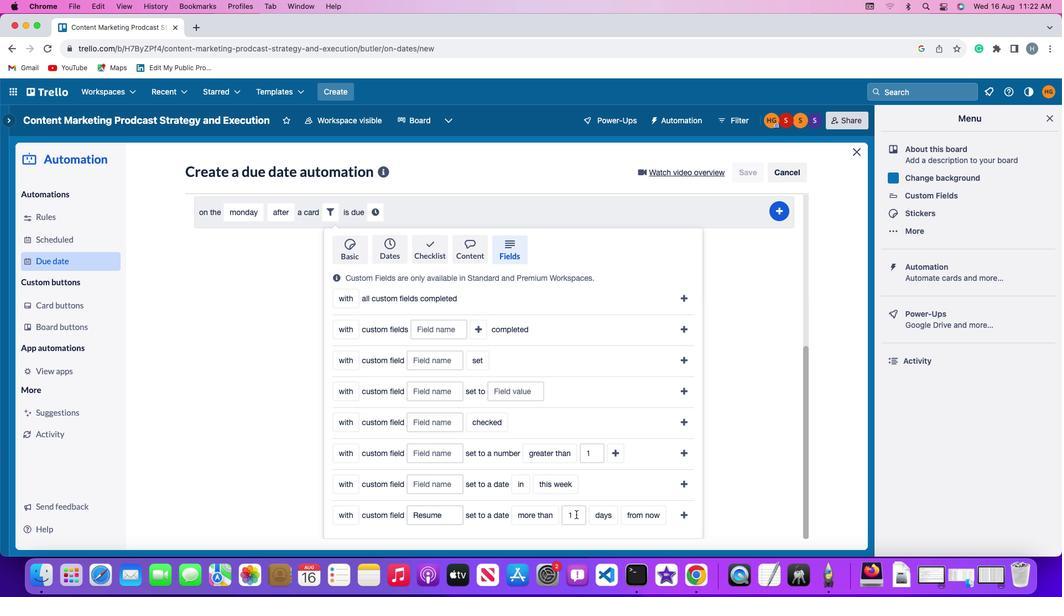 
Action: Mouse pressed left at (584, 506)
Screenshot: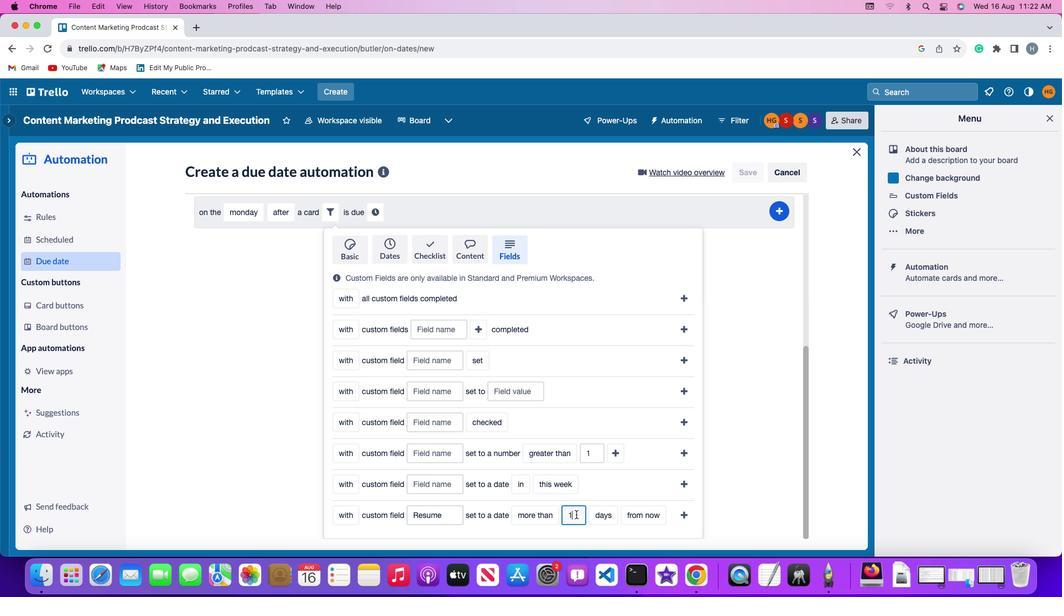 
Action: Key pressed Key.backspace'1'
Screenshot: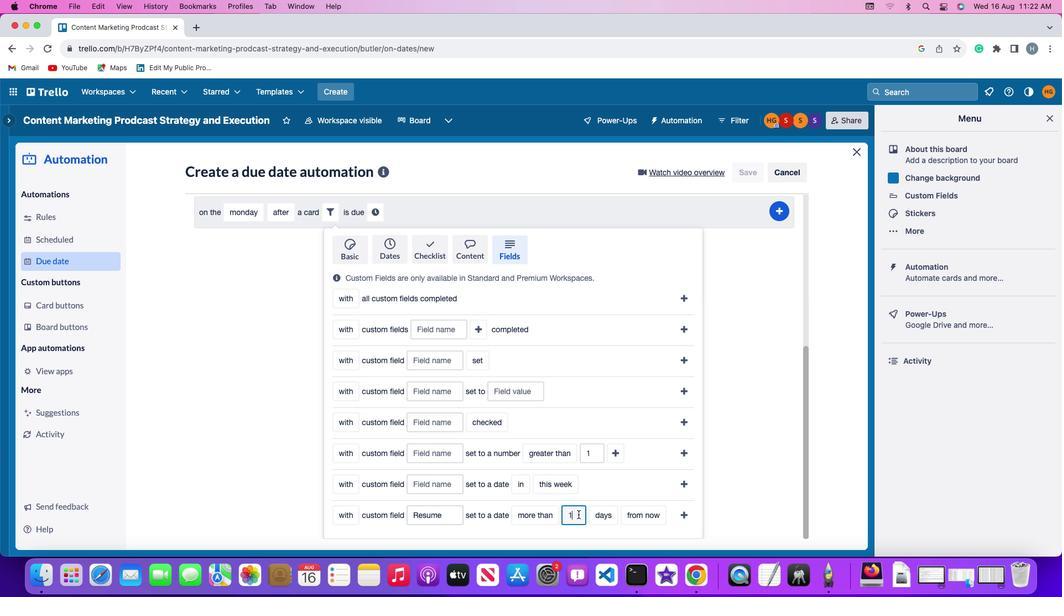 
Action: Mouse moved to (604, 508)
Screenshot: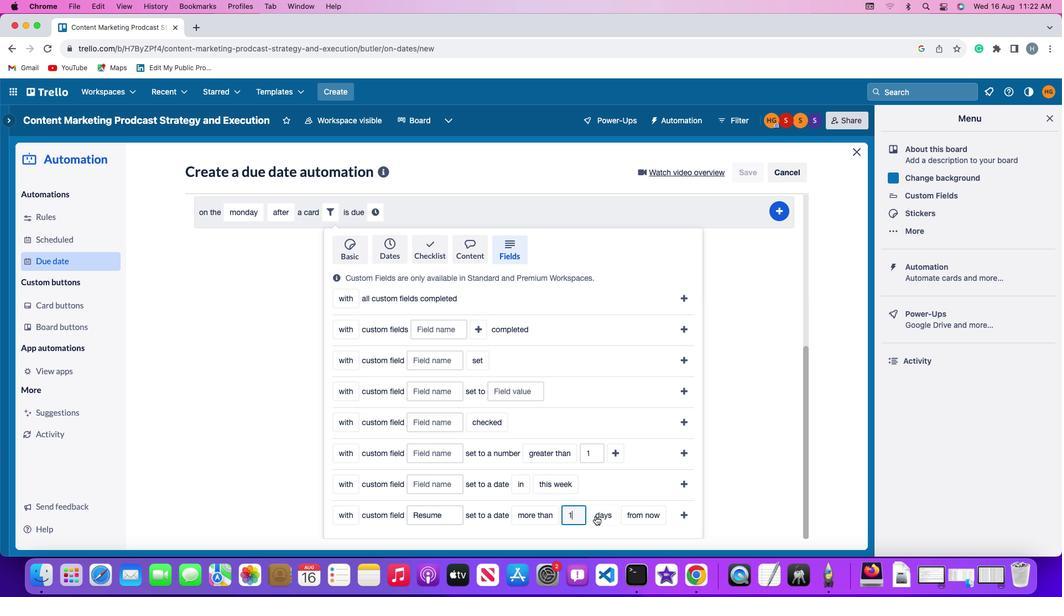 
Action: Mouse pressed left at (604, 508)
Screenshot: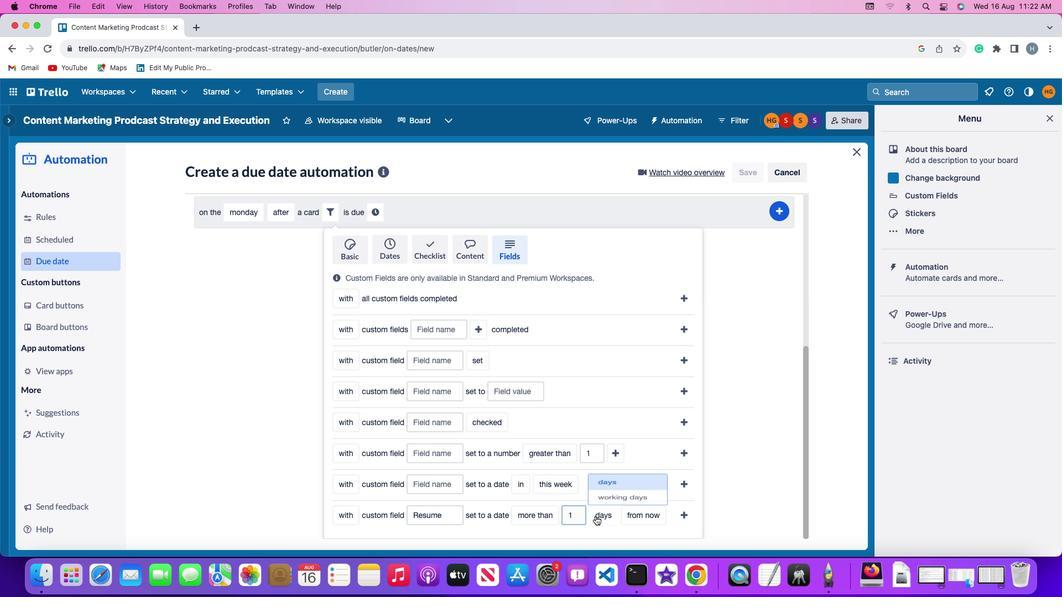 
Action: Mouse moved to (621, 471)
Screenshot: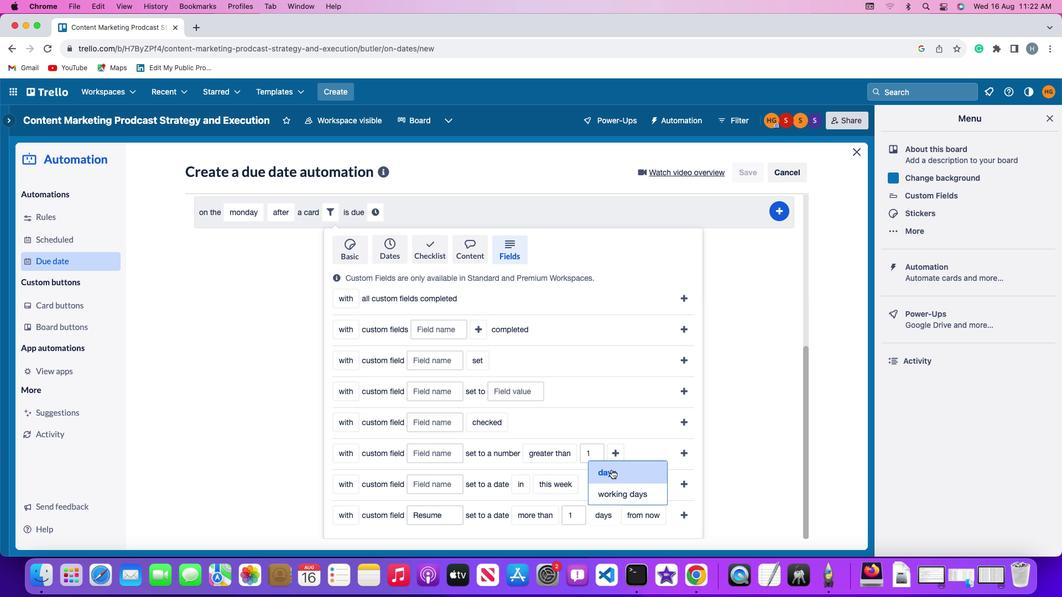
Action: Mouse pressed left at (621, 471)
Screenshot: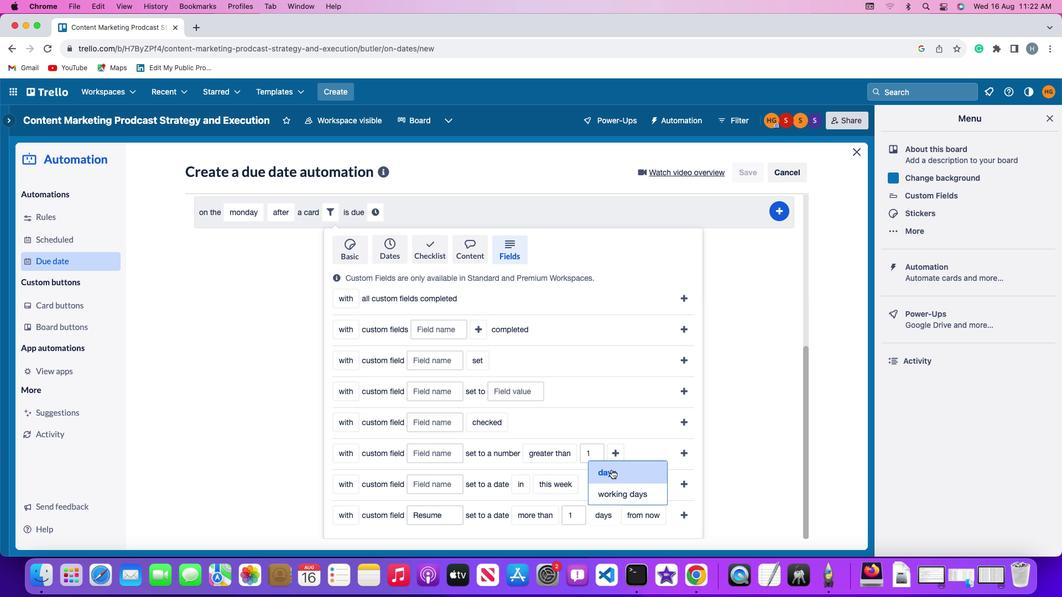 
Action: Mouse moved to (666, 509)
Screenshot: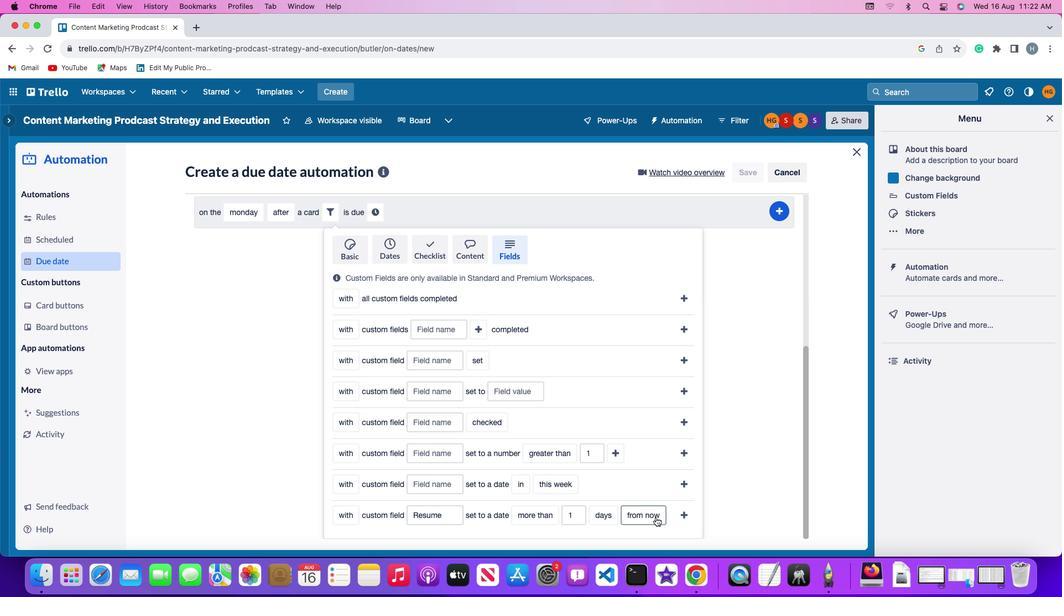 
Action: Mouse pressed left at (666, 509)
Screenshot: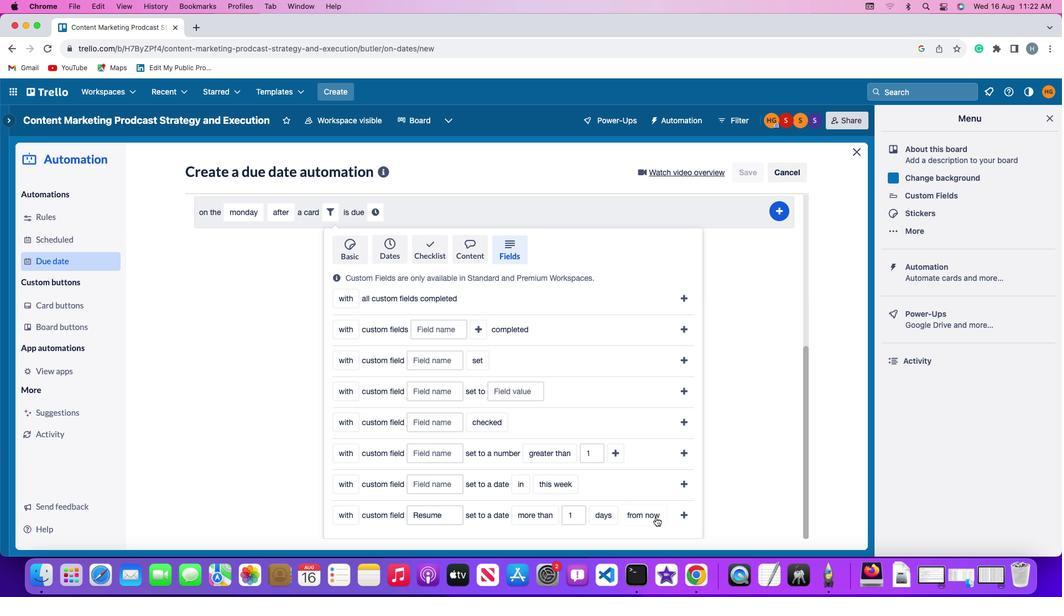 
Action: Mouse moved to (647, 470)
Screenshot: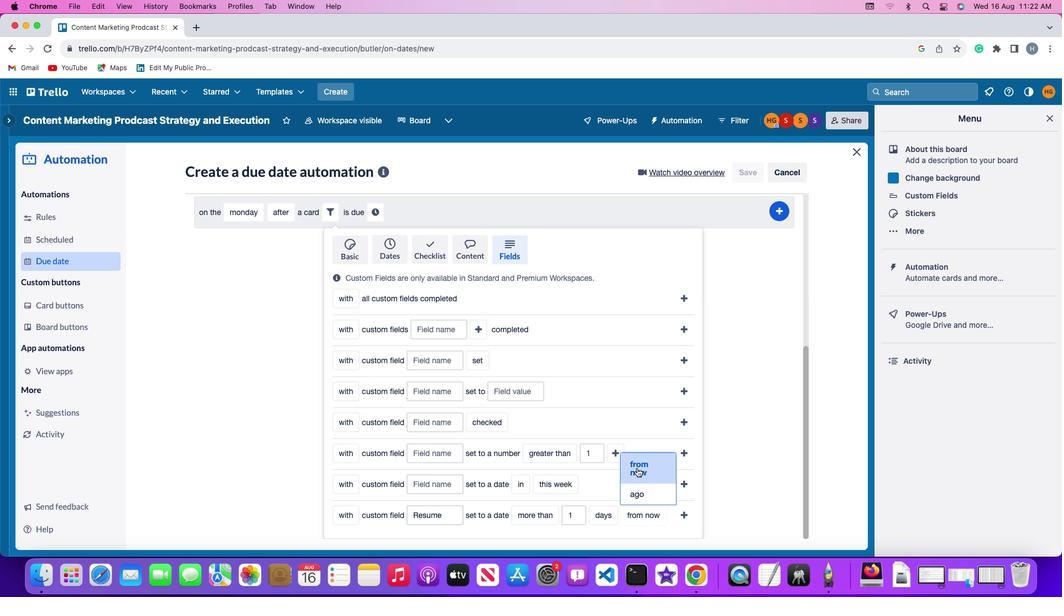 
Action: Mouse pressed left at (647, 470)
Screenshot: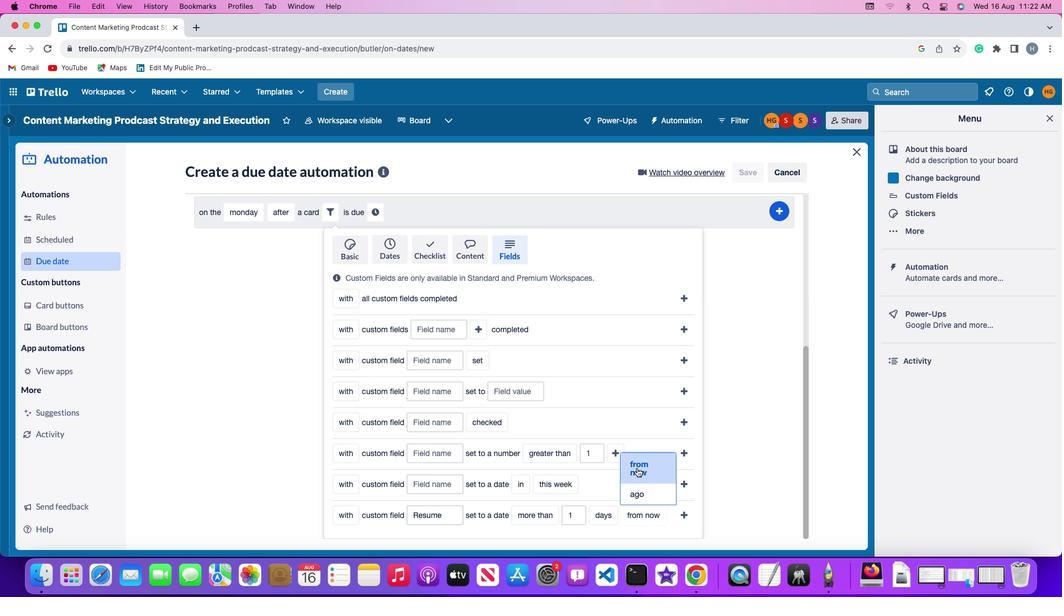 
Action: Mouse moved to (694, 504)
Screenshot: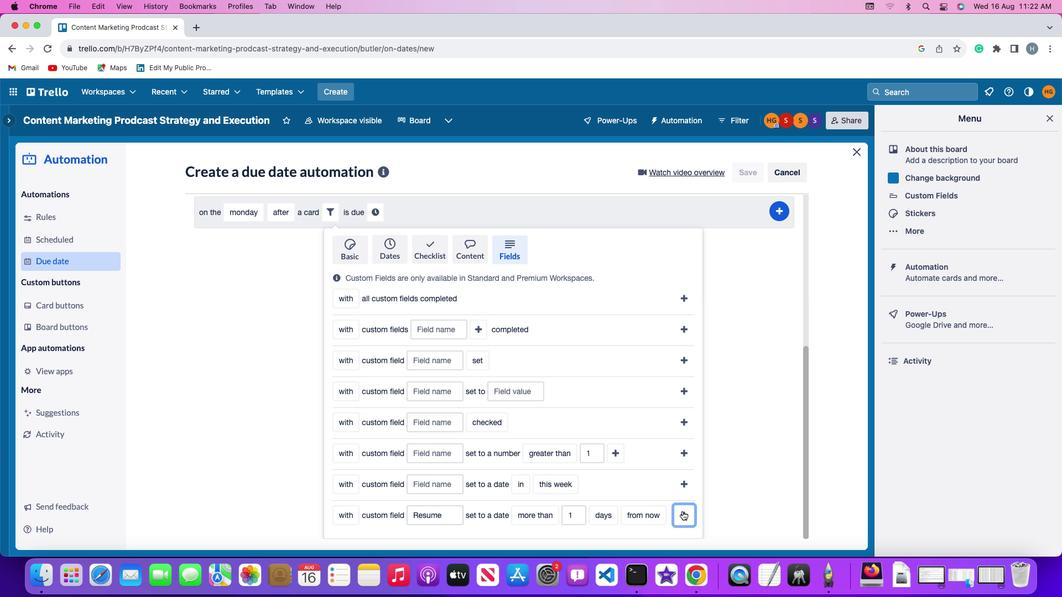 
Action: Mouse pressed left at (694, 504)
Screenshot: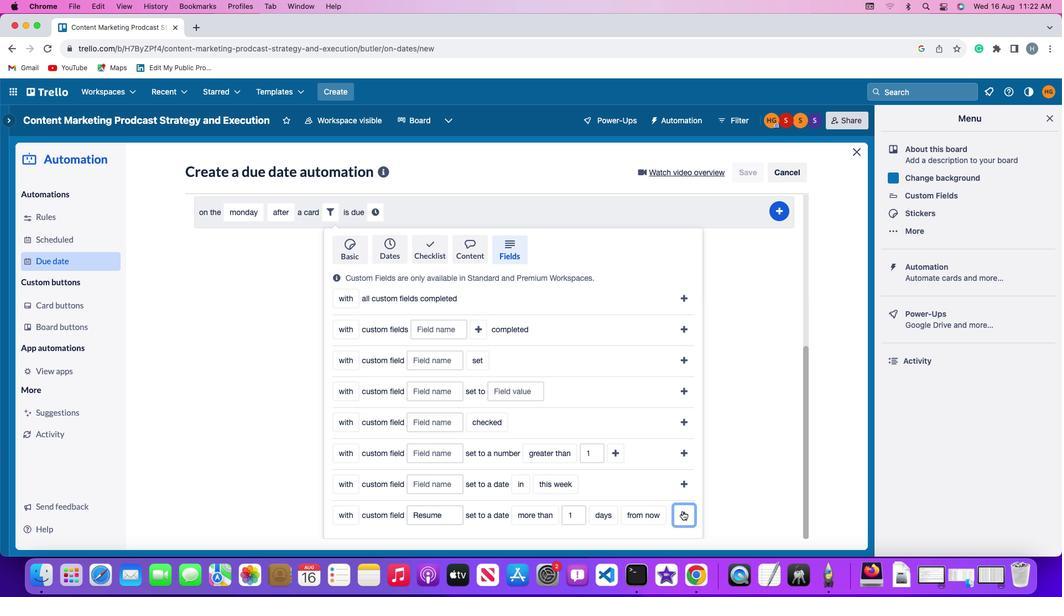 
Action: Mouse moved to (650, 480)
Screenshot: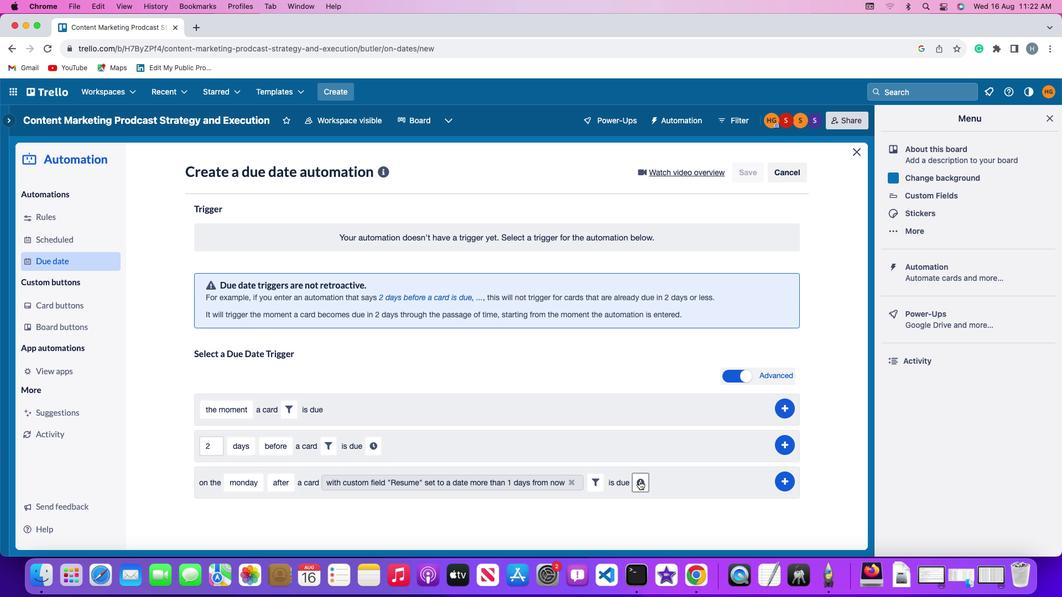 
Action: Mouse pressed left at (650, 480)
Screenshot: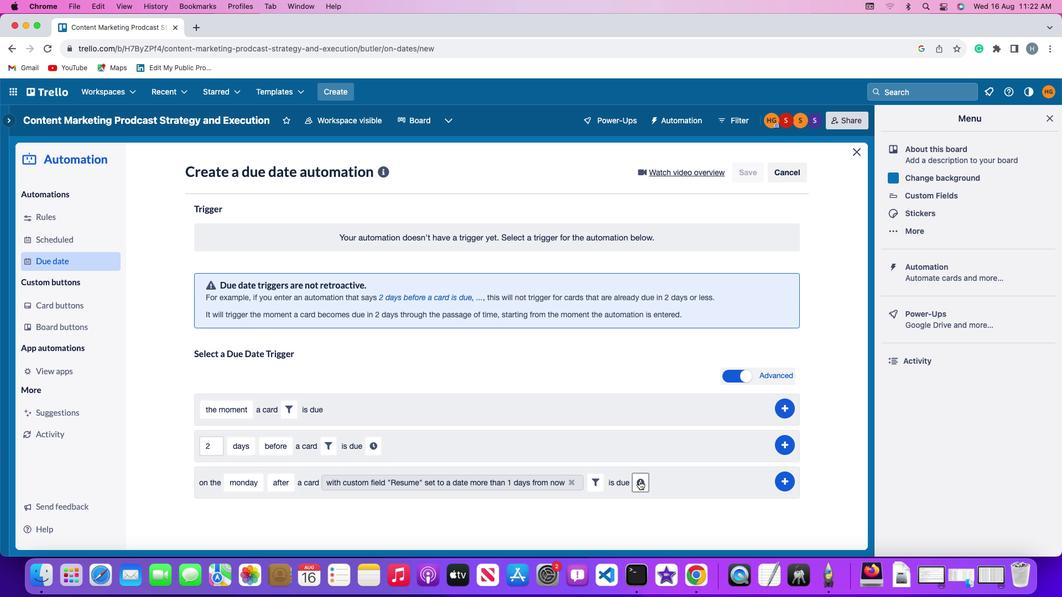 
Action: Mouse moved to (678, 483)
Screenshot: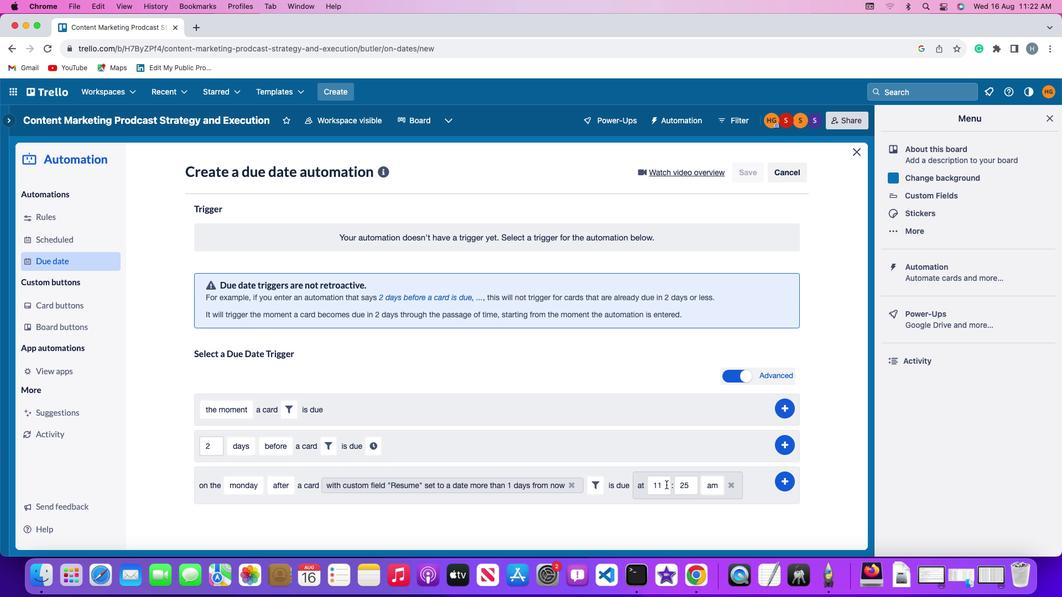 
Action: Mouse pressed left at (678, 483)
Screenshot: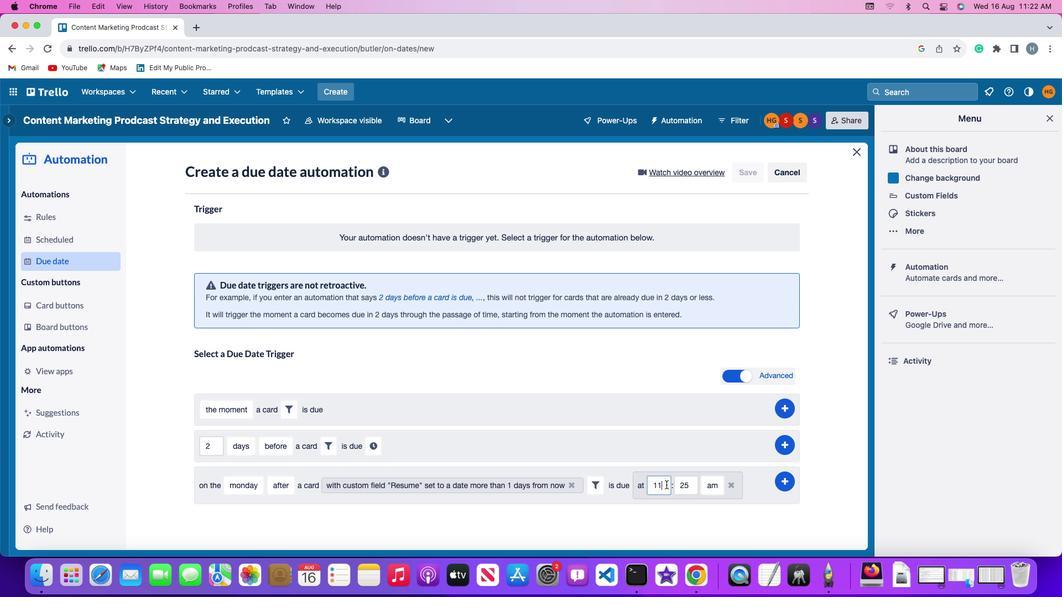 
Action: Mouse moved to (678, 483)
Screenshot: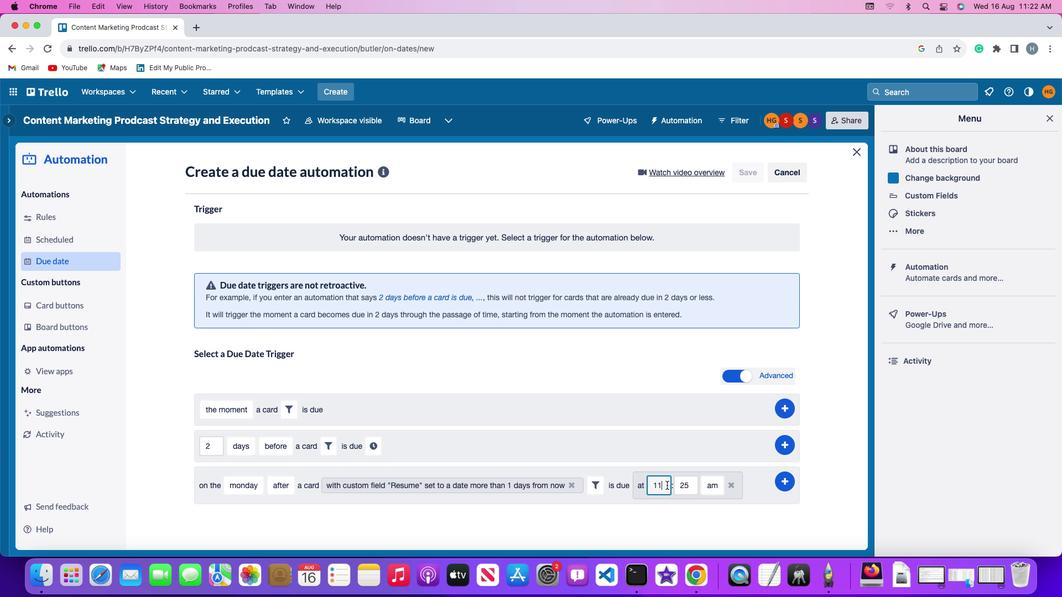 
Action: Key pressed Key.backspaceKey.backspace'1''1'
Screenshot: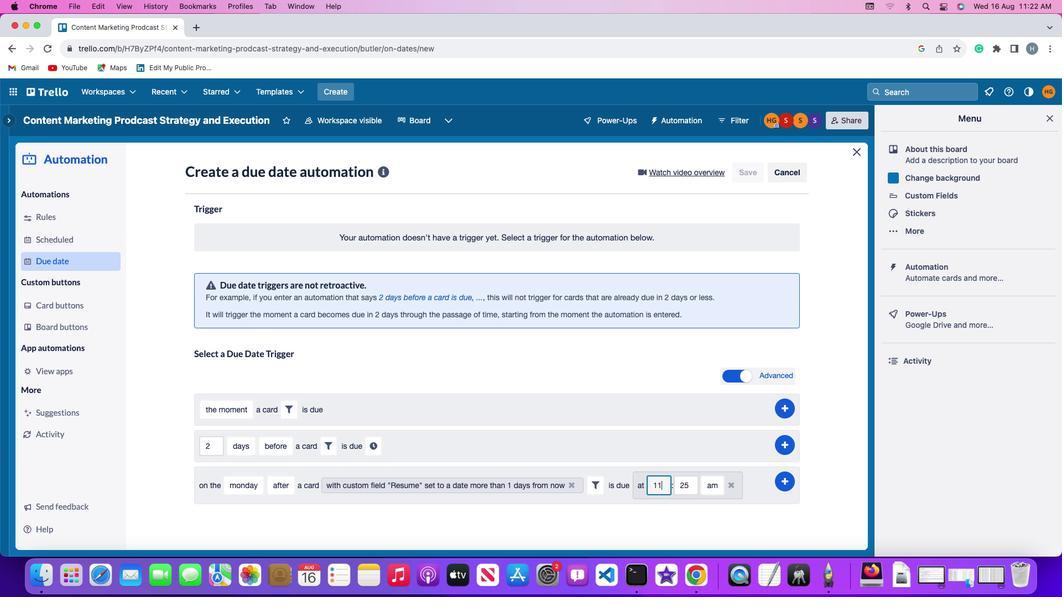 
Action: Mouse moved to (706, 484)
Screenshot: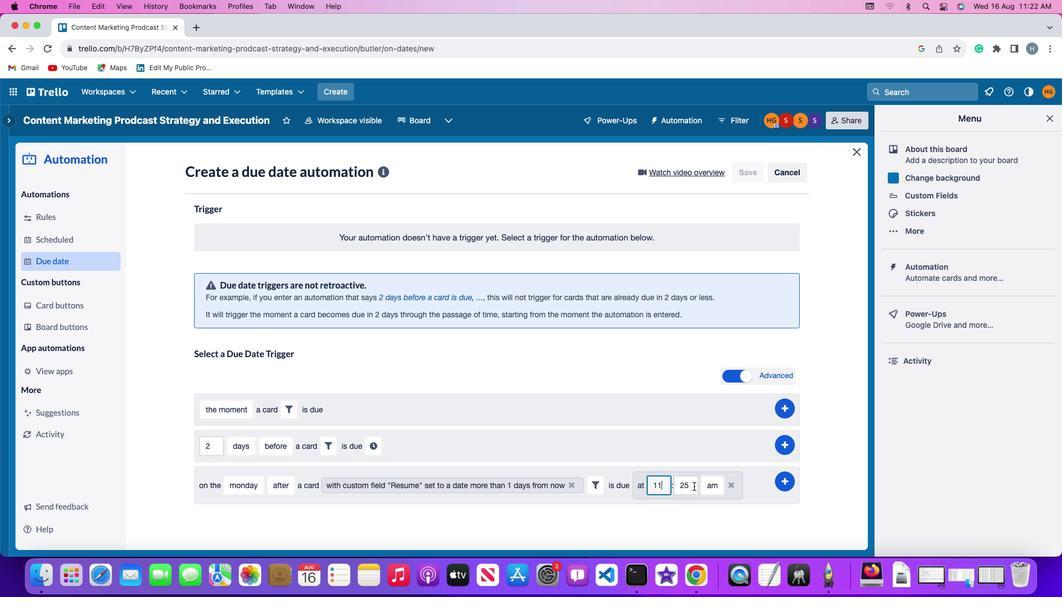 
Action: Mouse pressed left at (706, 484)
Screenshot: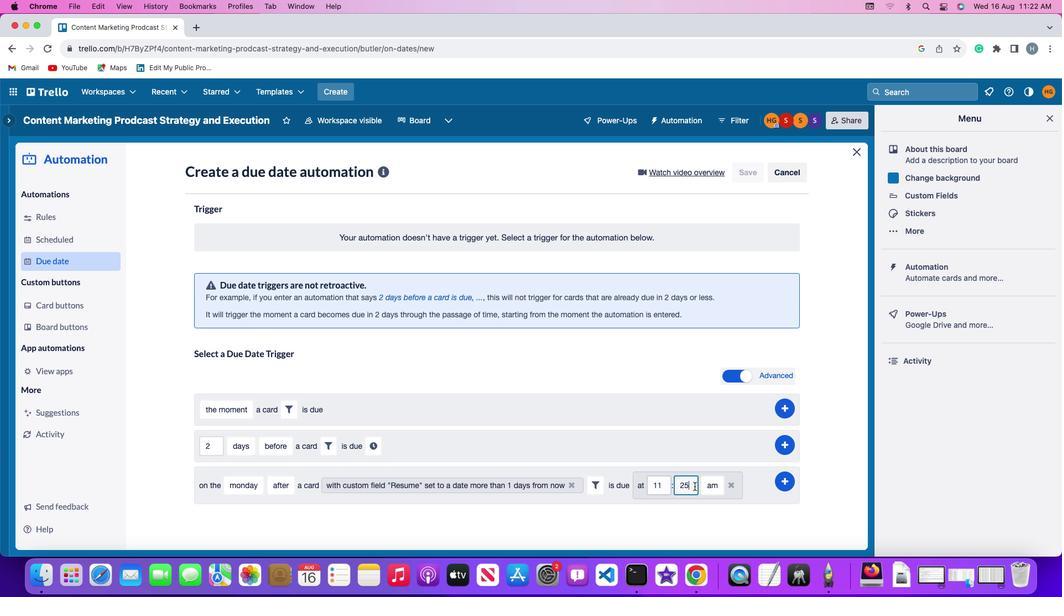 
Action: Mouse moved to (706, 484)
Screenshot: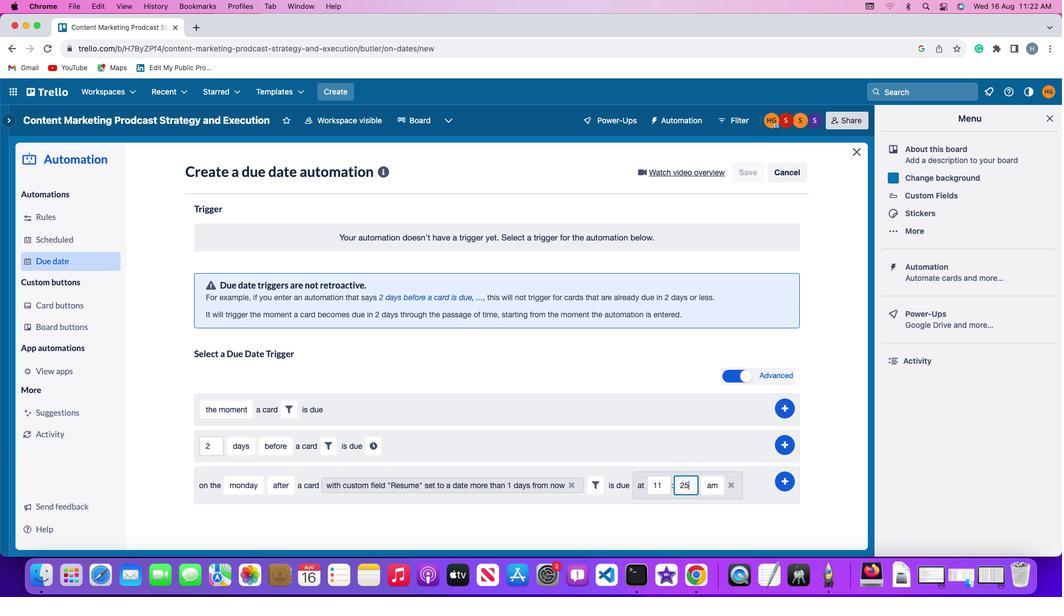 
Action: Key pressed Key.backspaceKey.backspace'0''0'
Screenshot: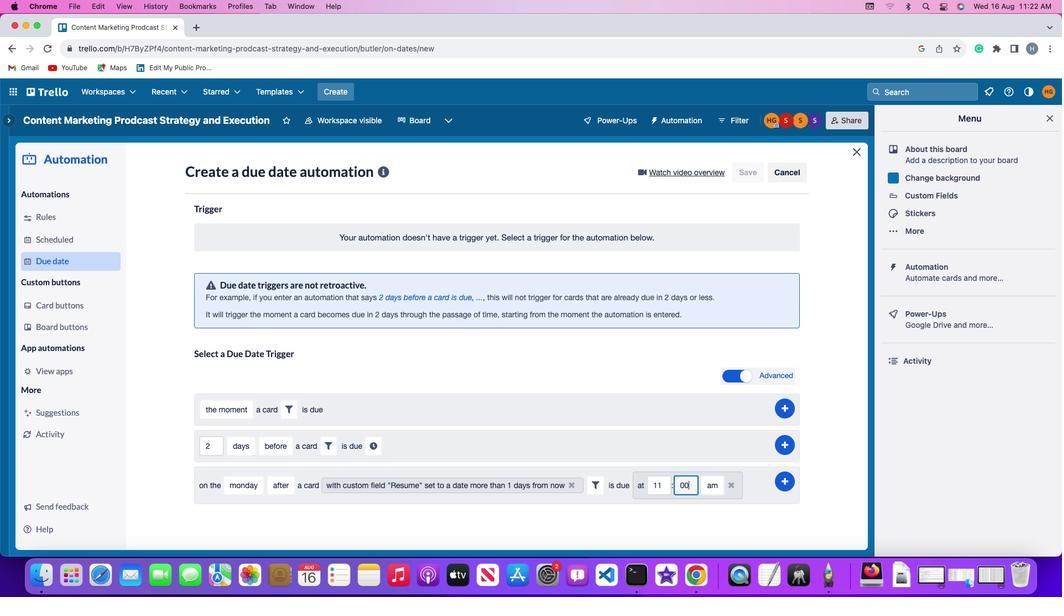 
Action: Mouse moved to (724, 484)
Screenshot: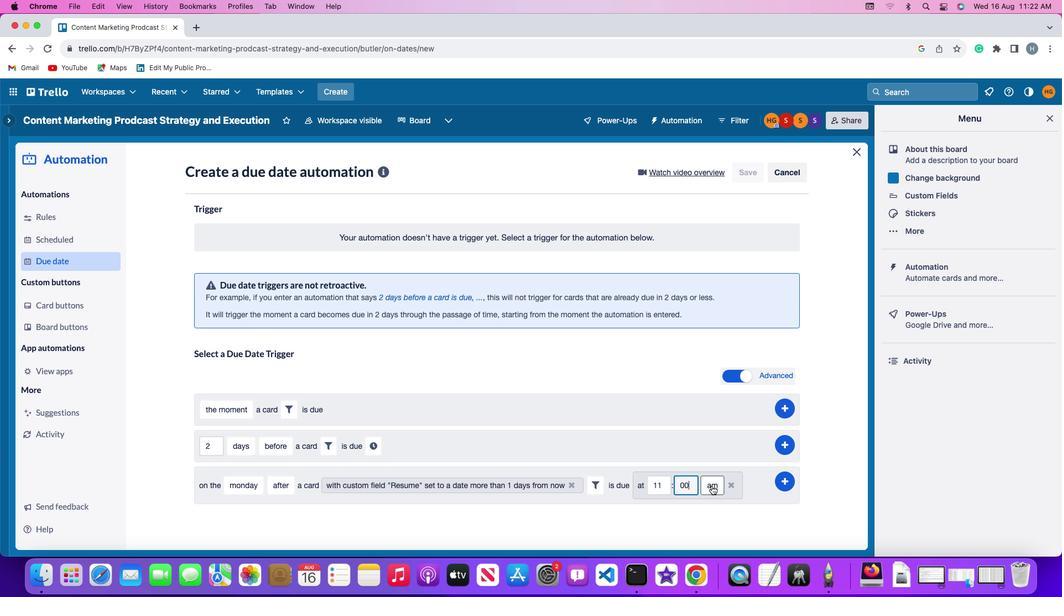 
Action: Mouse pressed left at (724, 484)
Screenshot: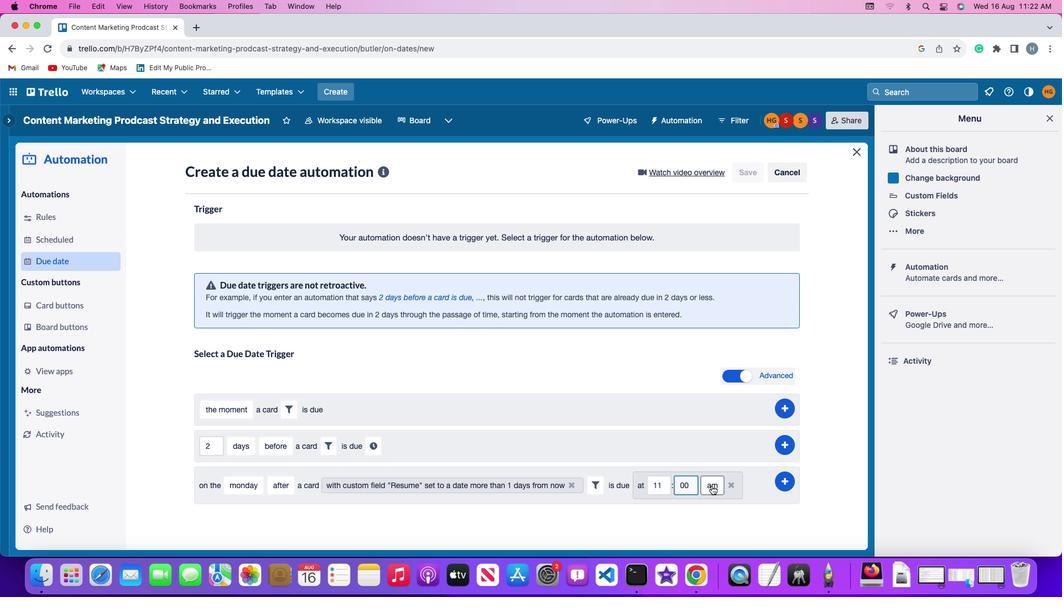 
Action: Mouse moved to (725, 495)
Screenshot: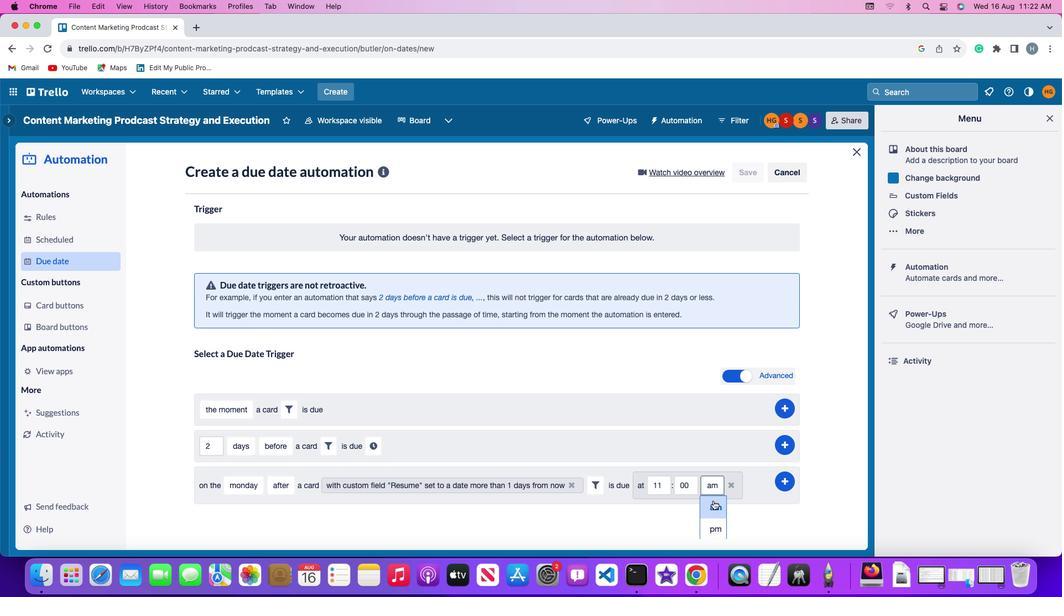 
Action: Mouse pressed left at (725, 495)
Screenshot: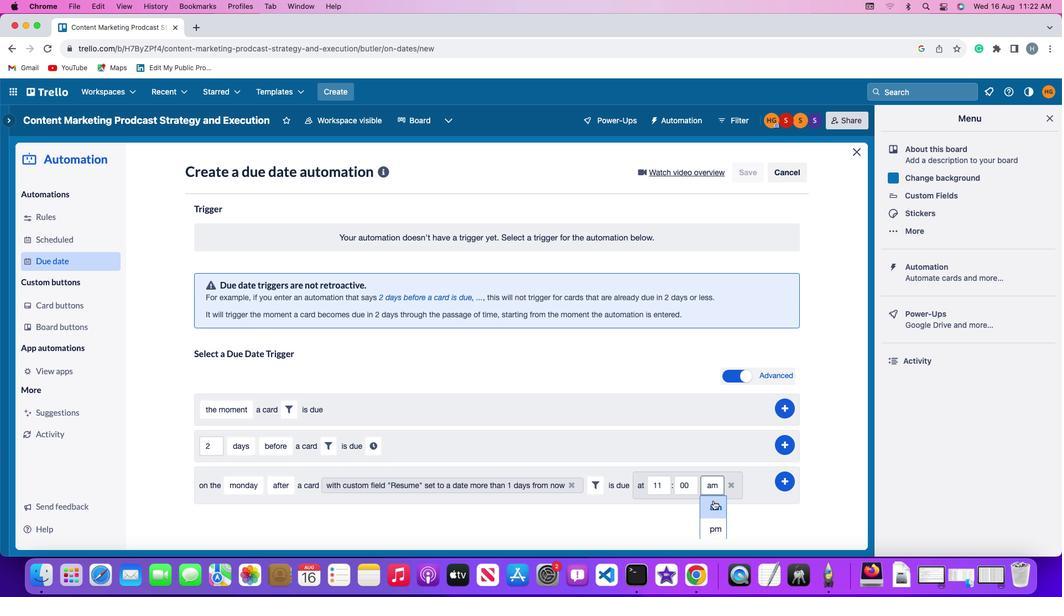 
Action: Mouse moved to (799, 478)
Screenshot: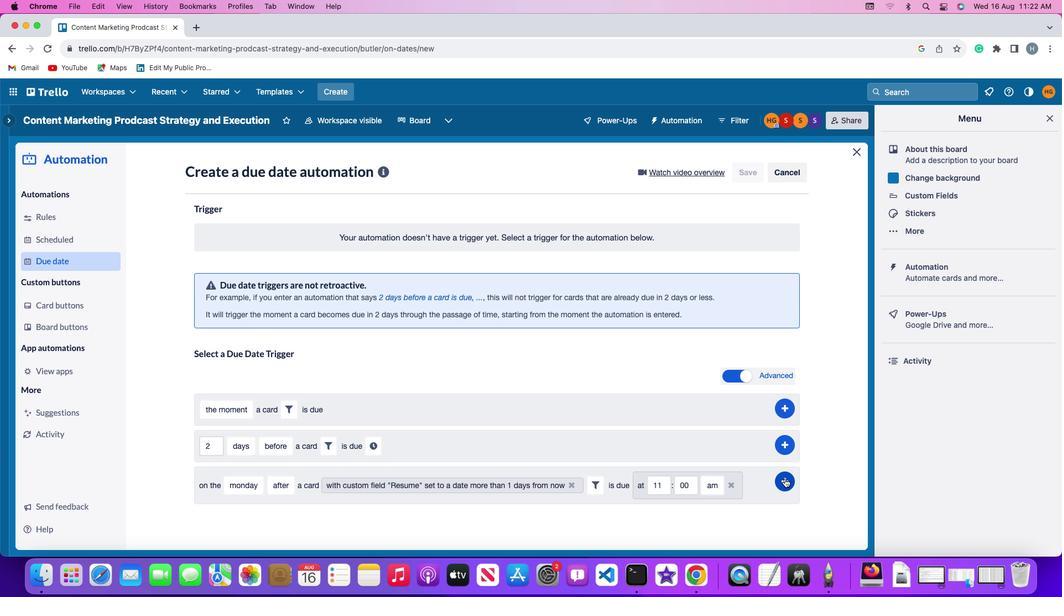 
Action: Mouse pressed left at (799, 478)
Screenshot: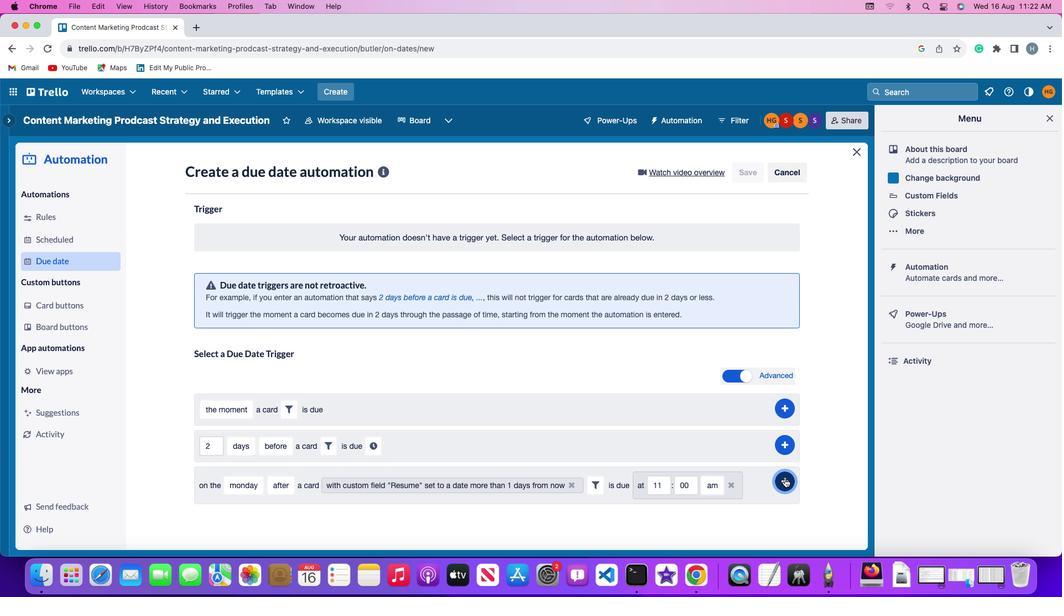 
Action: Mouse moved to (852, 413)
Screenshot: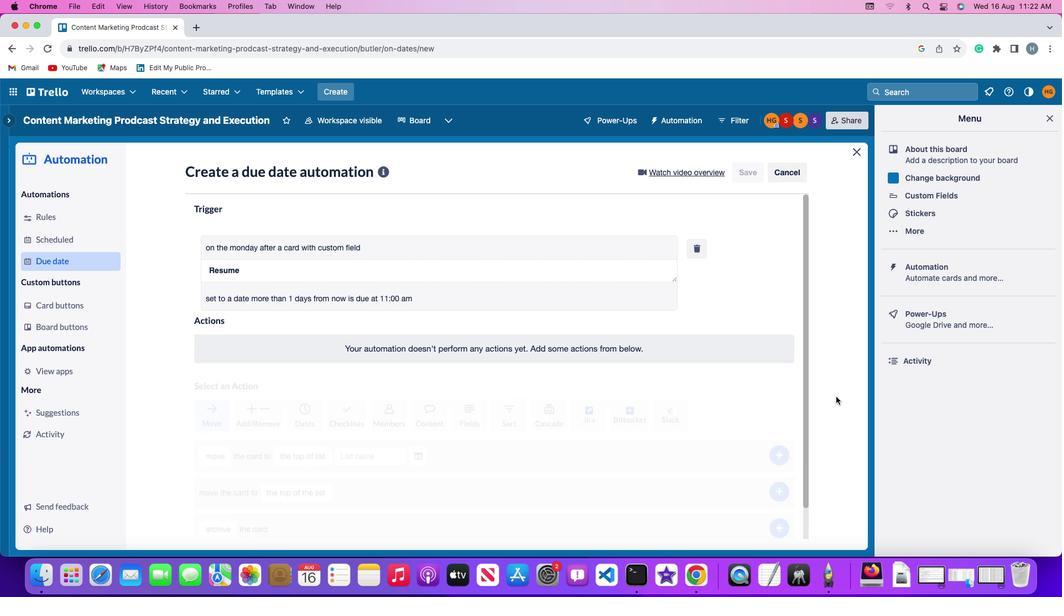 
